 Task: Open Card Customer Contracts Review in Board Employer Branding to Workspace Customer Acquisition and add a team member Softage.1@softage.net, a label Red, a checklist Grocery Shopping, an attachment from your google drive, a color Red and finally, add a card description 'Plan and execute company team-building training' and a comment 'Let us approach this task with a sense of customer-centricity, prioritizing the needs and preferences of our customers.'. Add a start date 'Jan 05, 1900' with a due date 'Jan 12, 1900'
Action: Mouse moved to (387, 146)
Screenshot: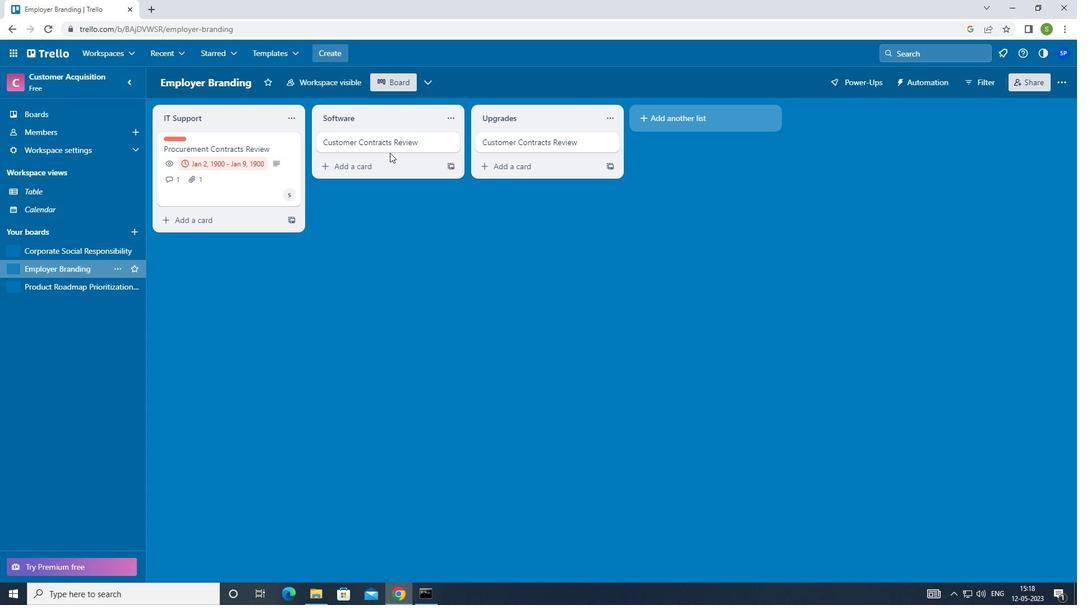 
Action: Mouse pressed left at (387, 146)
Screenshot: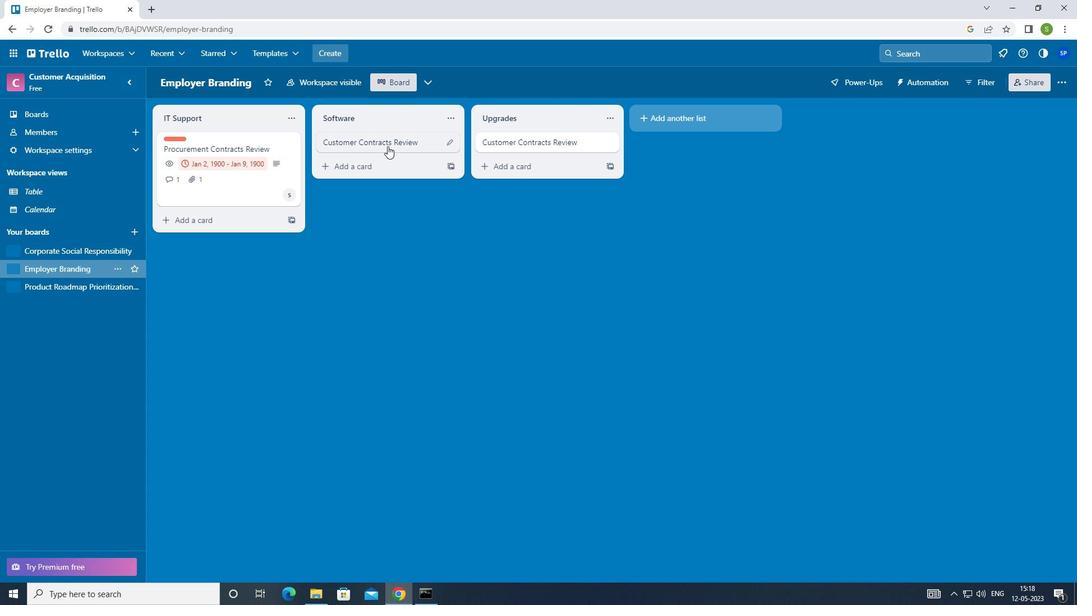 
Action: Mouse moved to (683, 147)
Screenshot: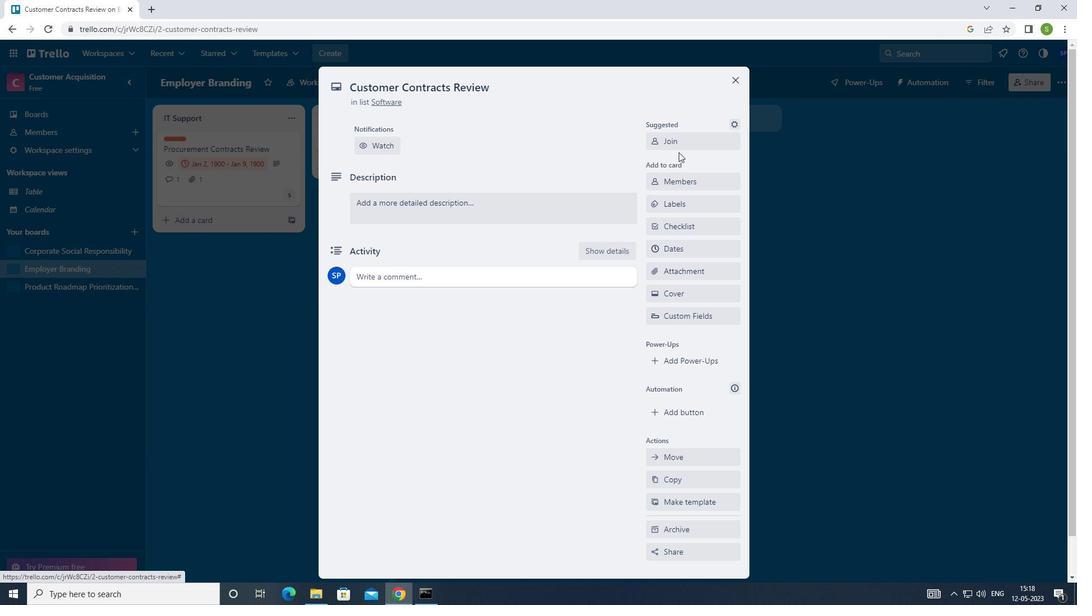 
Action: Mouse pressed left at (683, 147)
Screenshot: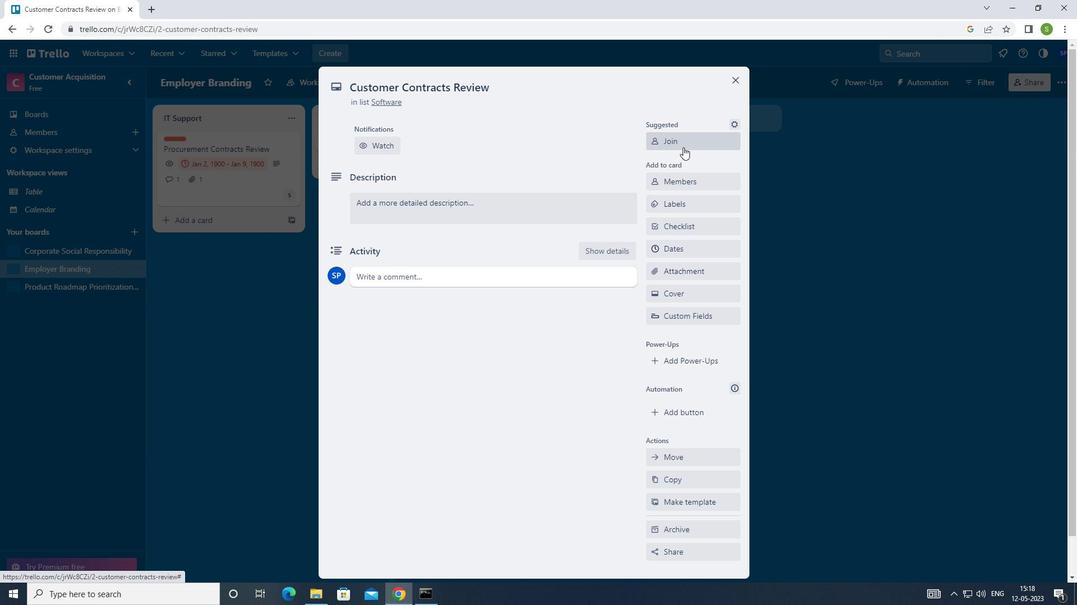 
Action: Mouse moved to (690, 146)
Screenshot: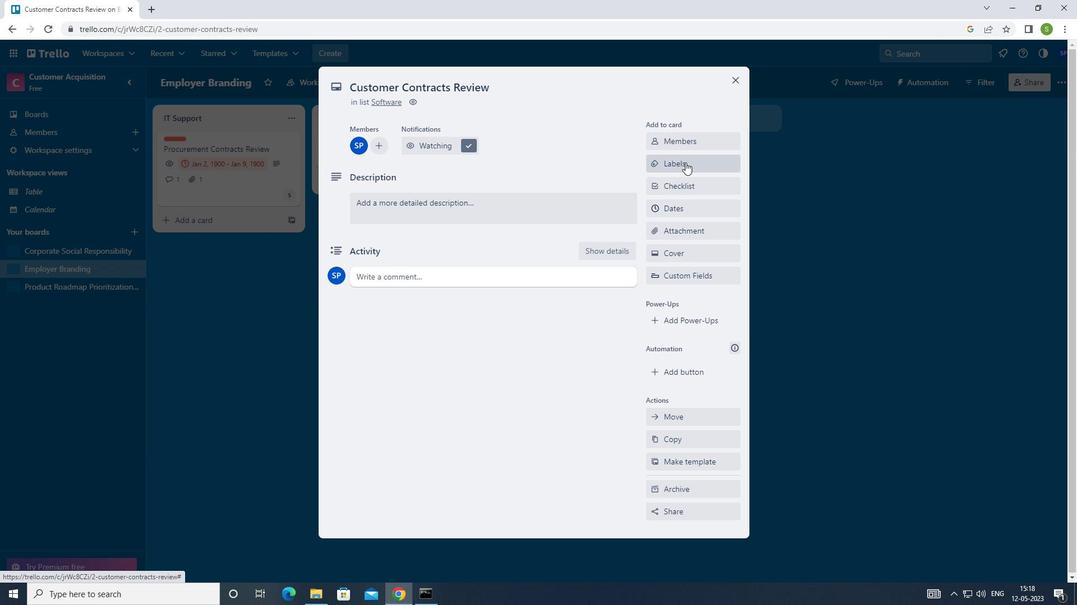 
Action: Mouse pressed left at (690, 146)
Screenshot: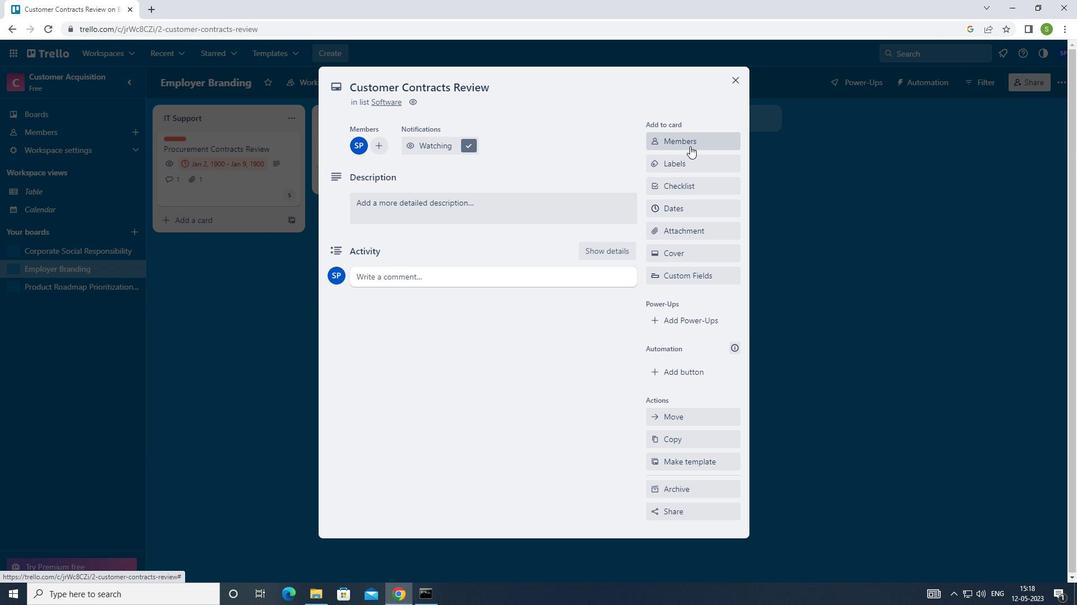 
Action: Mouse moved to (503, 161)
Screenshot: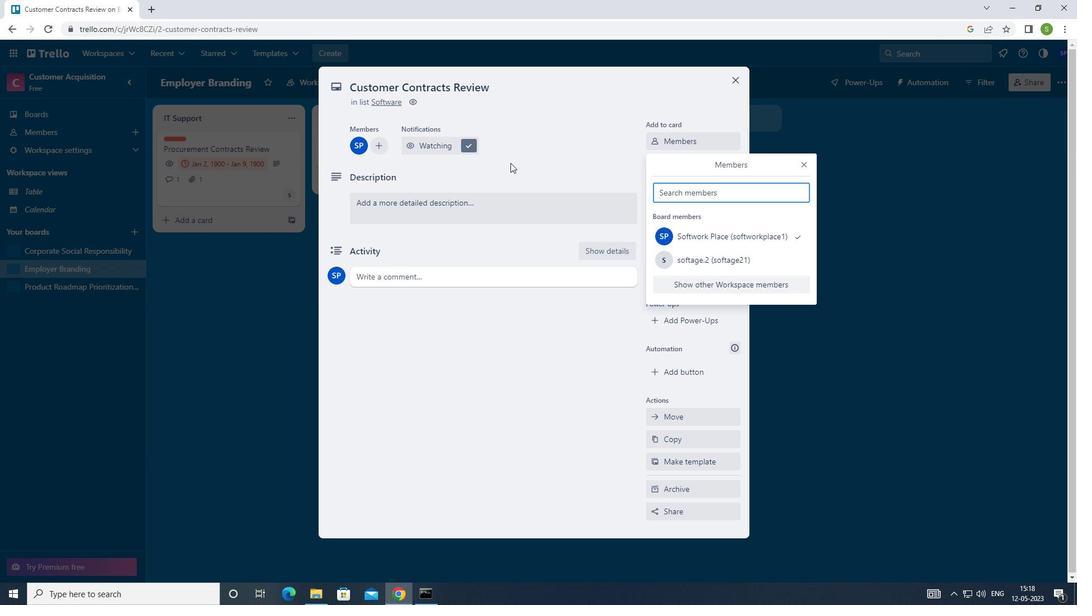 
Action: Key pressed <Key.shift><Key.shift><Key.shift><Key.shift><Key.shift><Key.shift><Key.shift><Key.shift><Key.shift><Key.shift><Key.shift><Key.shift><Key.shift><Key.shift><Key.shift>SOFTAGE.1<Key.shift>@SOFTAGE.NET
Screenshot: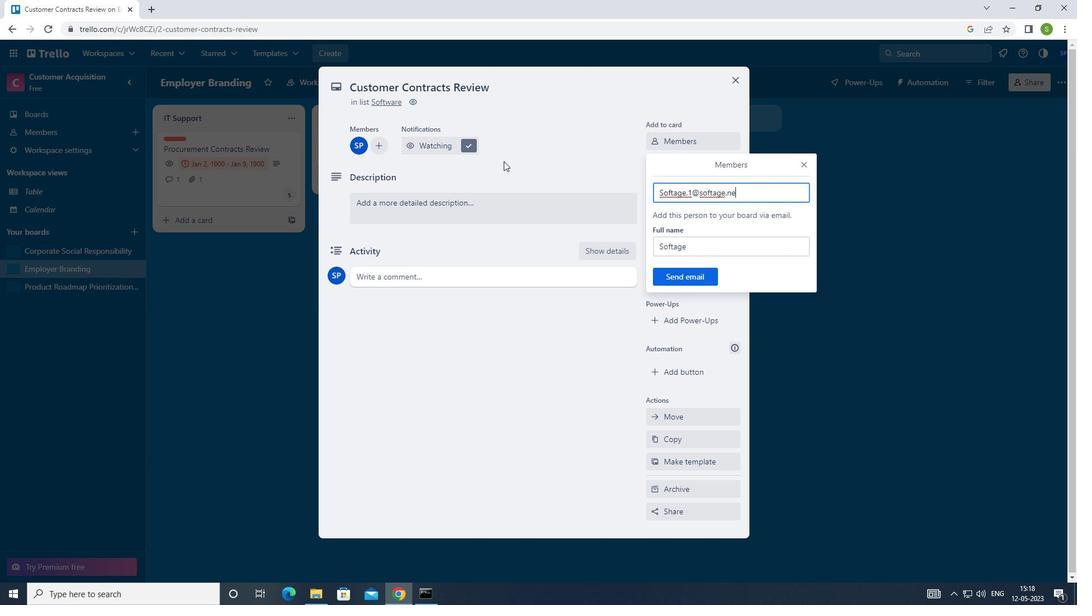 
Action: Mouse moved to (707, 272)
Screenshot: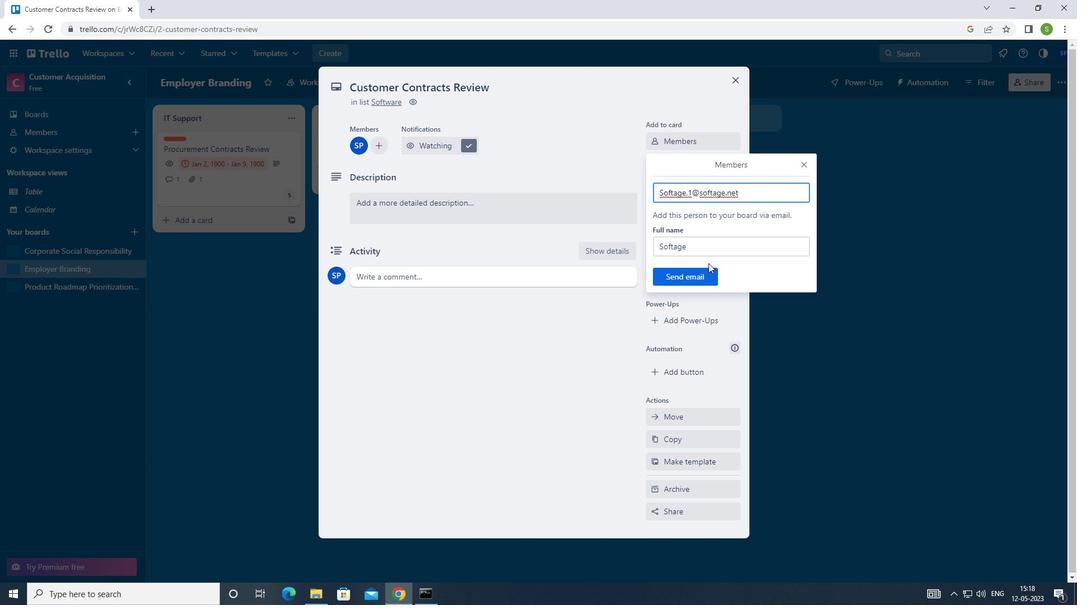 
Action: Mouse pressed left at (707, 272)
Screenshot: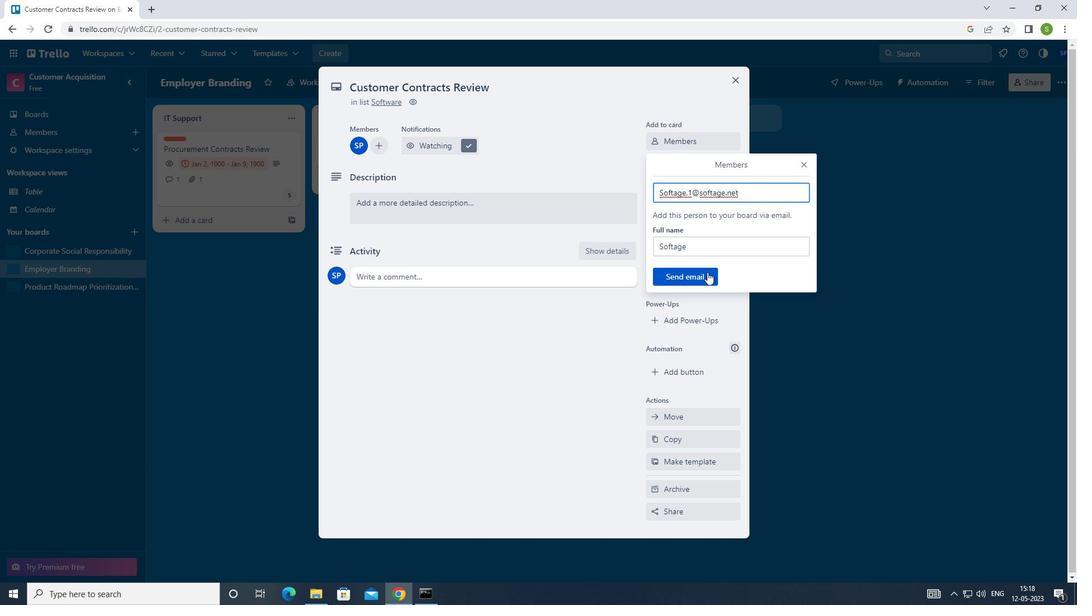 
Action: Mouse moved to (697, 163)
Screenshot: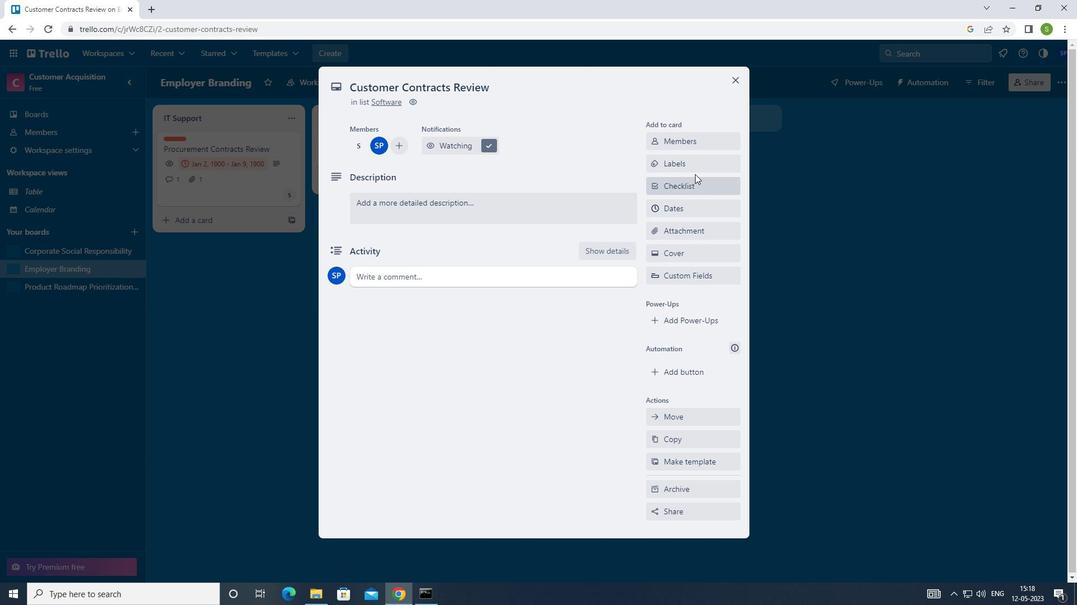 
Action: Mouse pressed left at (697, 163)
Screenshot: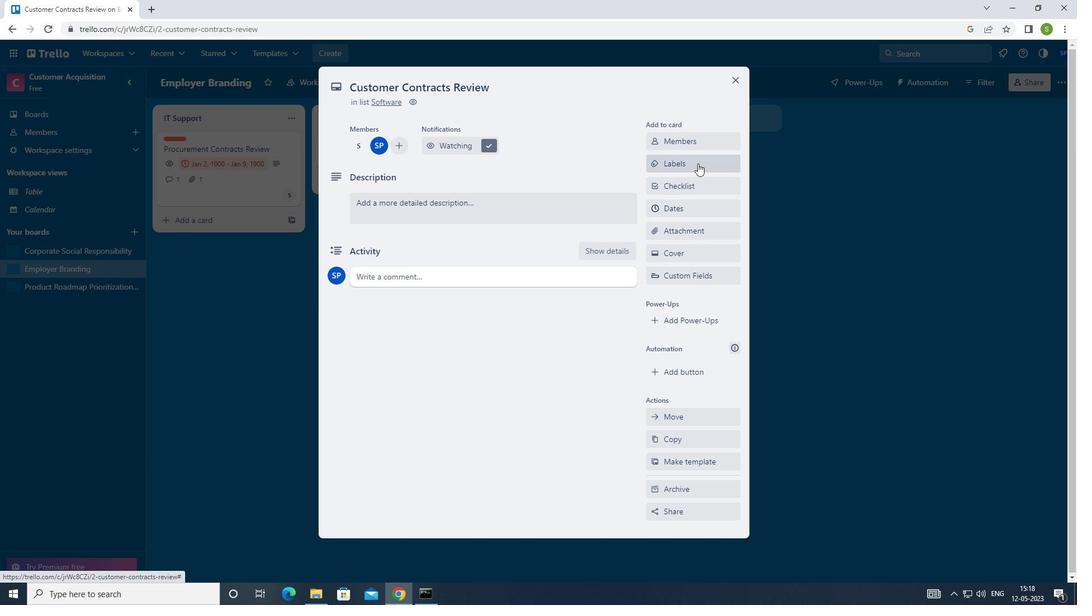 
Action: Mouse moved to (680, 214)
Screenshot: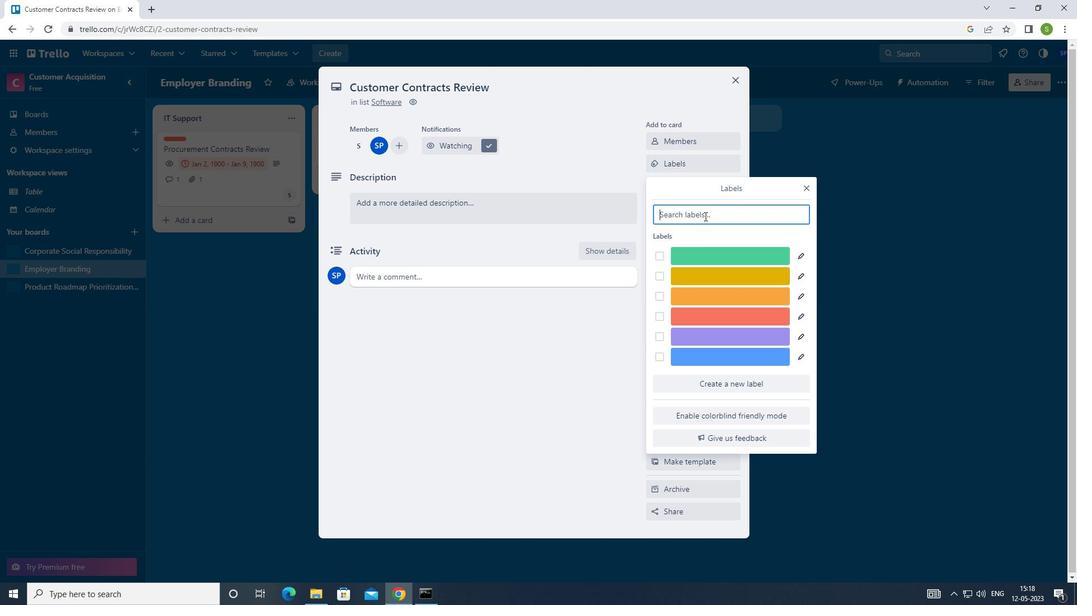 
Action: Key pressed RED
Screenshot: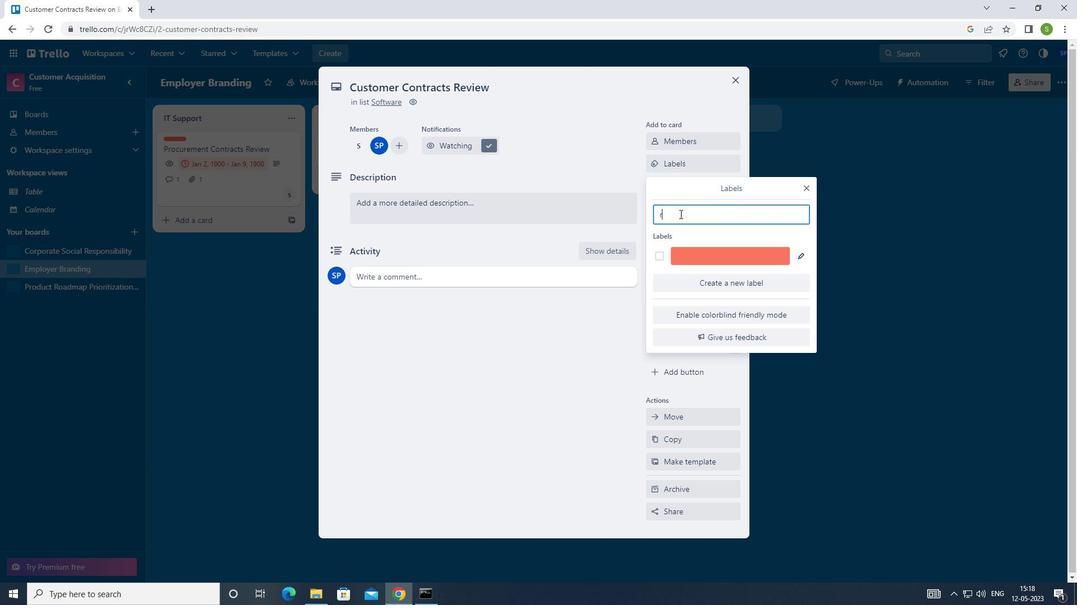 
Action: Mouse moved to (660, 250)
Screenshot: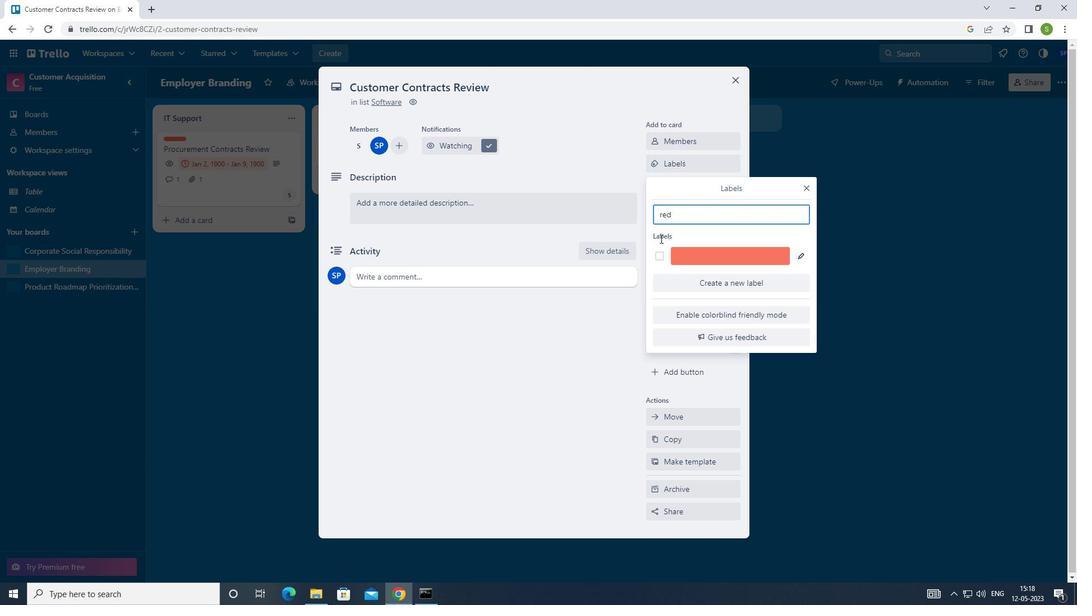 
Action: Mouse pressed left at (660, 250)
Screenshot: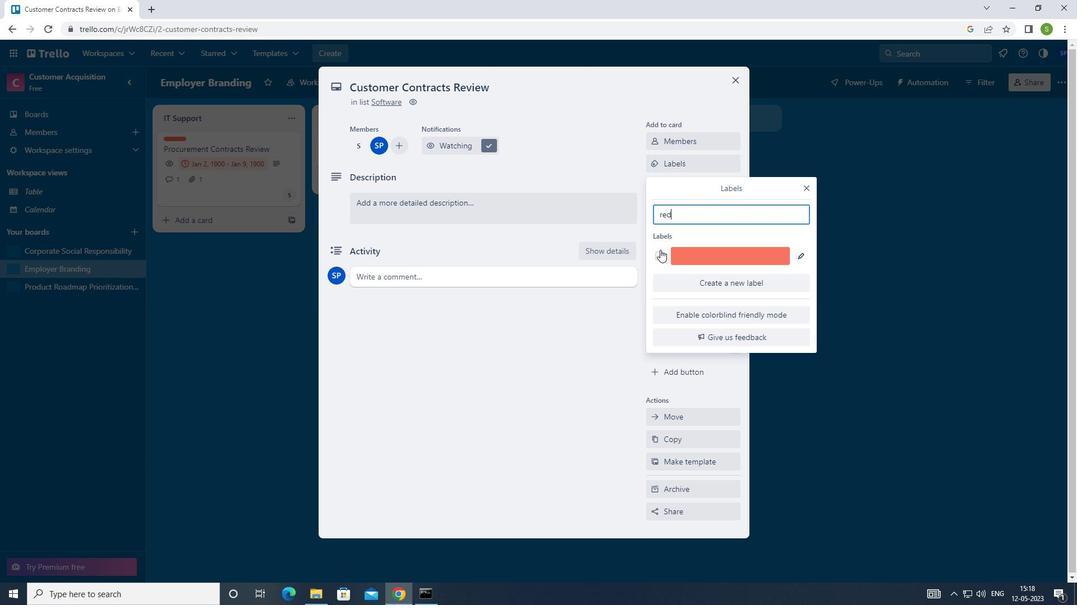 
Action: Mouse moved to (807, 186)
Screenshot: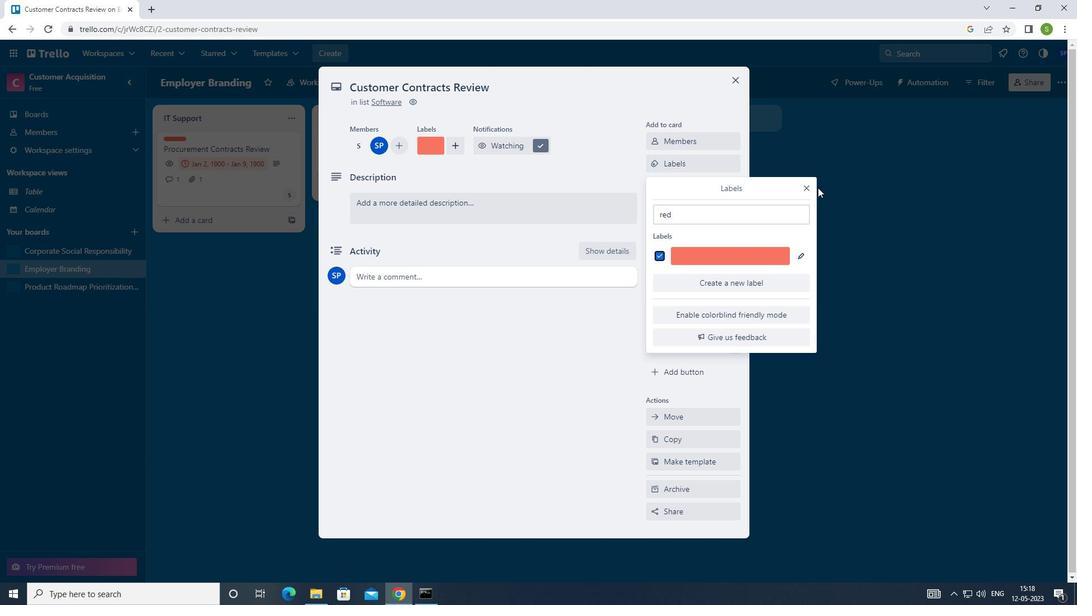 
Action: Mouse pressed left at (807, 186)
Screenshot: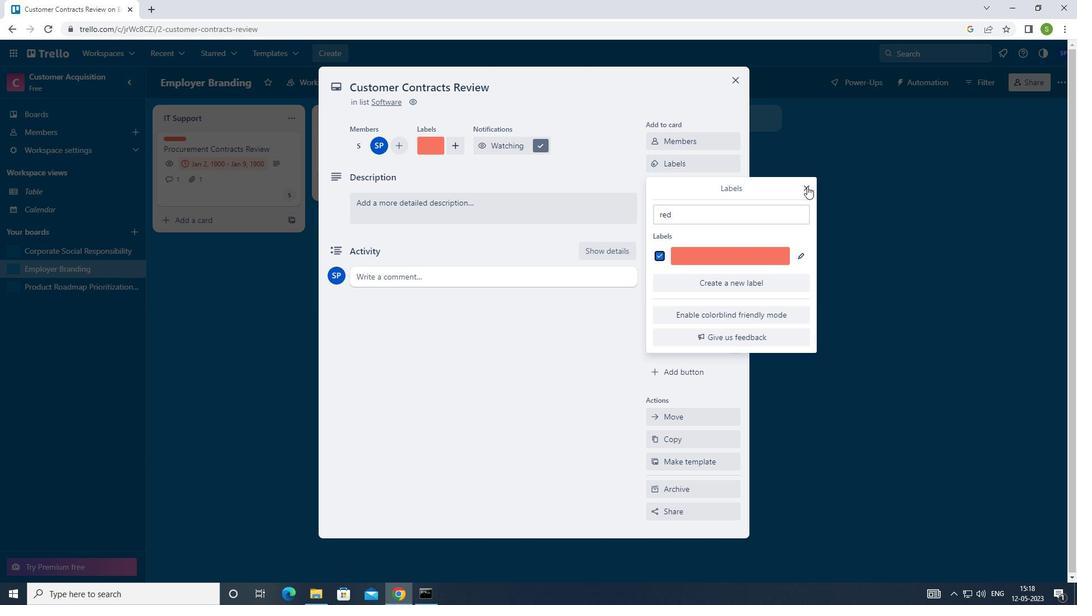 
Action: Mouse moved to (701, 182)
Screenshot: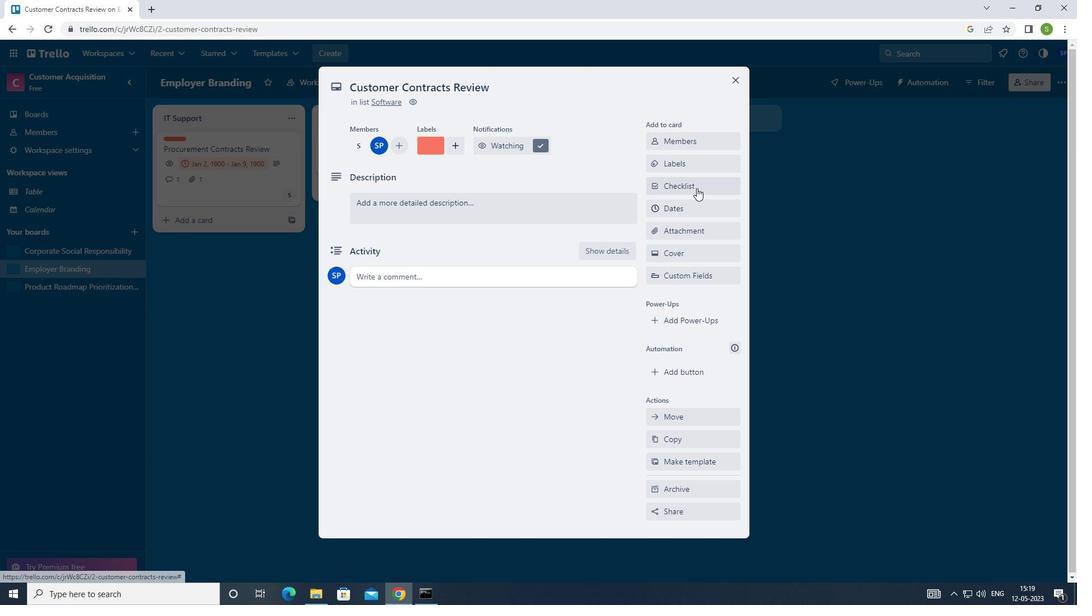 
Action: Mouse pressed left at (701, 182)
Screenshot: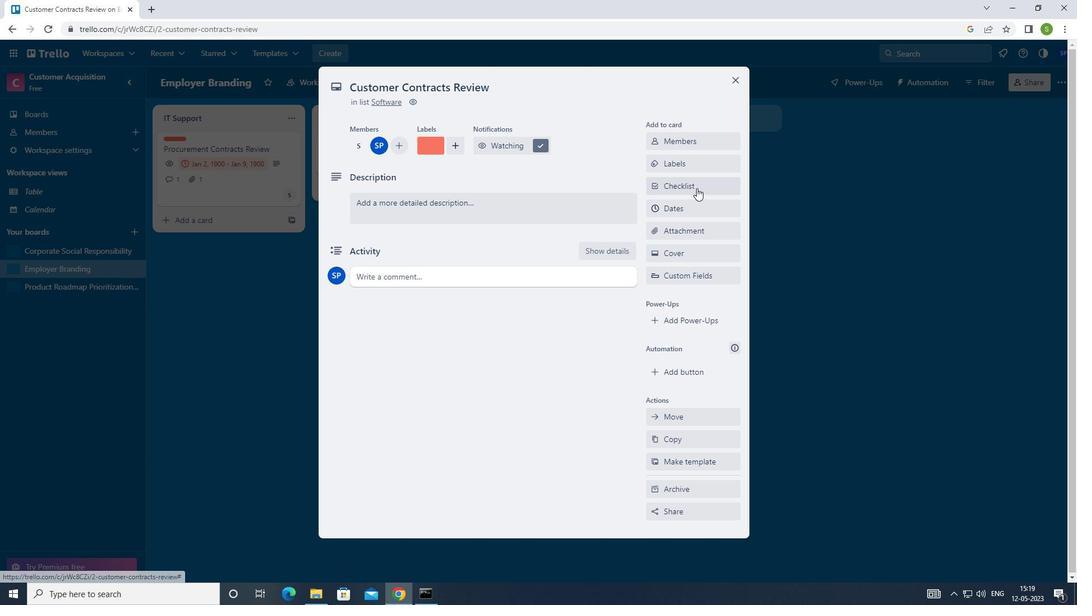 
Action: Mouse moved to (696, 201)
Screenshot: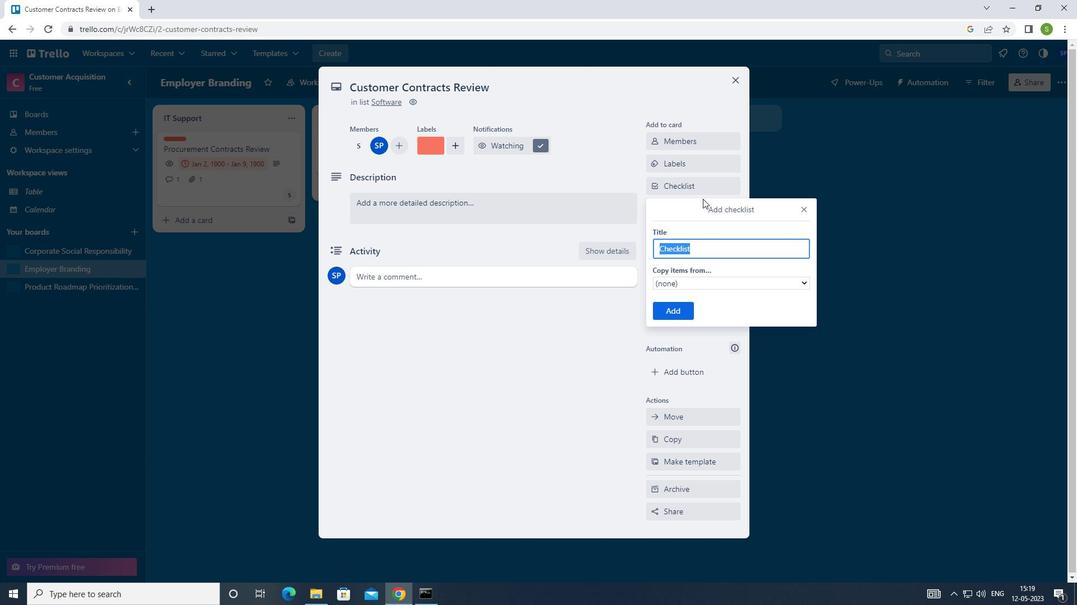 
Action: Key pressed <Key.shift><Key.shift><Key.shift><Key.shift><Key.shift><Key.shift><Key.shift>
Screenshot: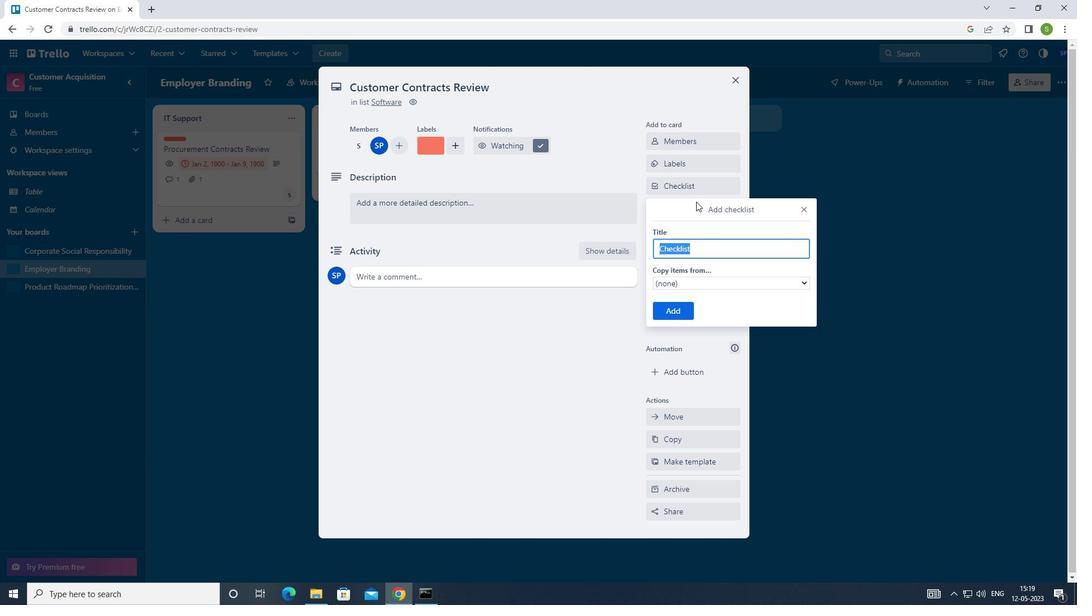 
Action: Mouse moved to (696, 201)
Screenshot: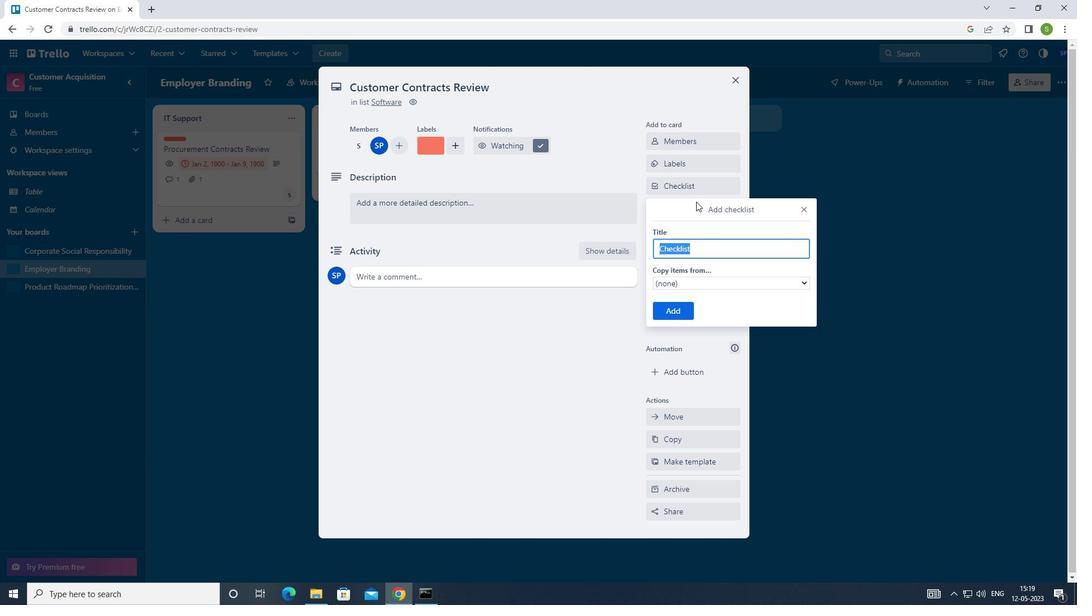 
Action: Key pressed <Key.shift><Key.shift><Key.shift><Key.shift><Key.shift><Key.shift><Key.shift><Key.shift>G
Screenshot: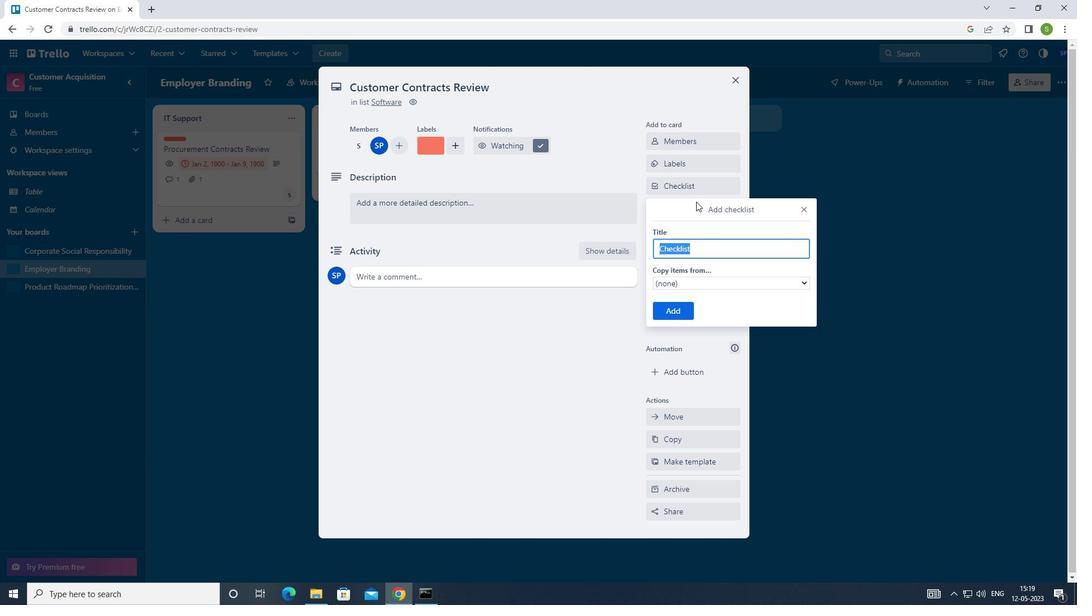 
Action: Mouse moved to (741, 280)
Screenshot: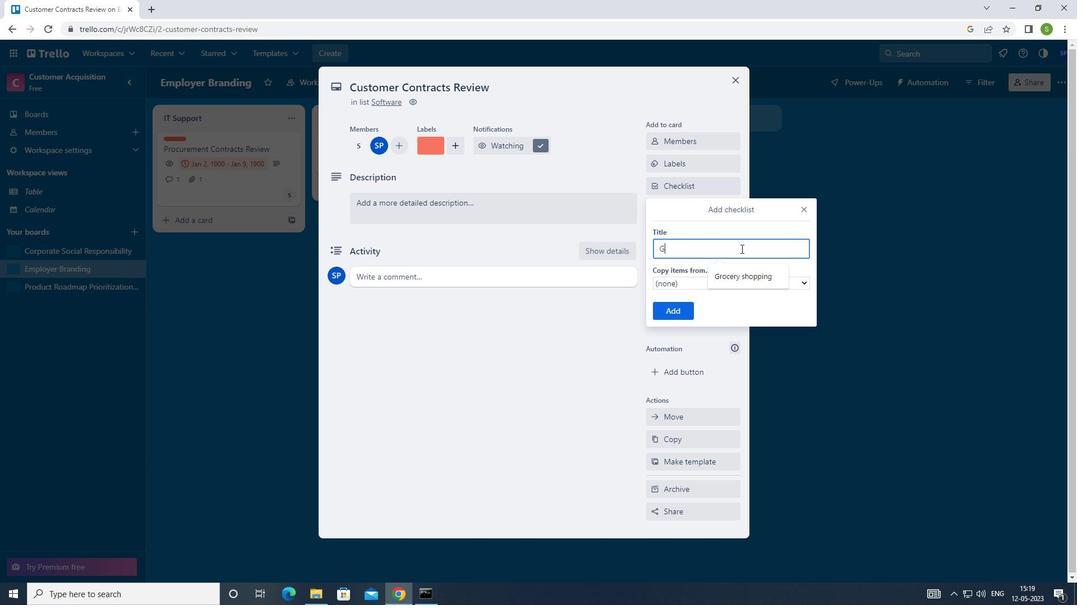 
Action: Mouse pressed left at (741, 280)
Screenshot: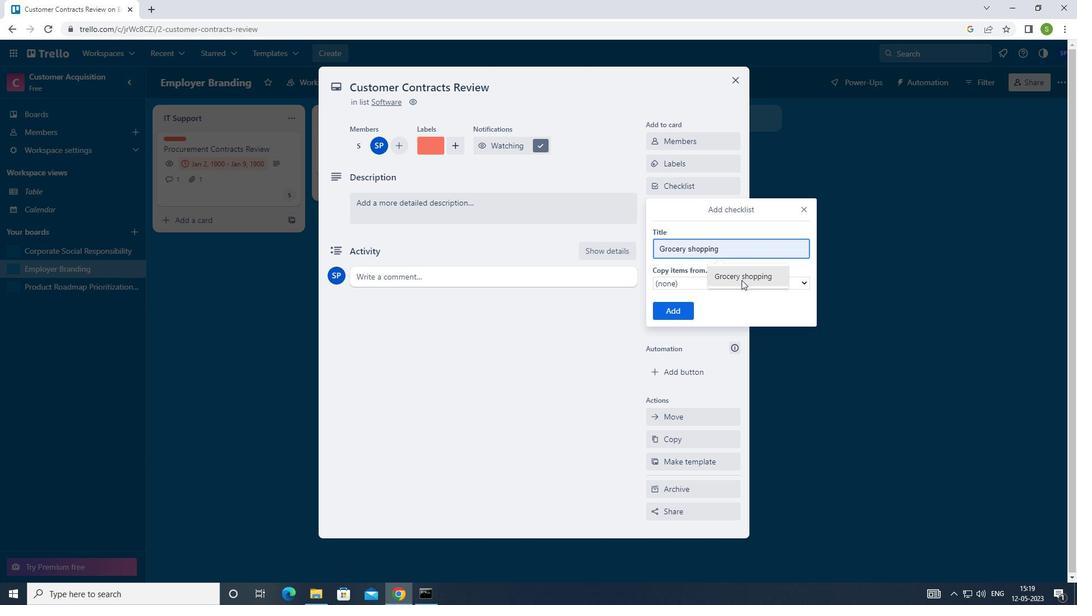 
Action: Mouse moved to (683, 309)
Screenshot: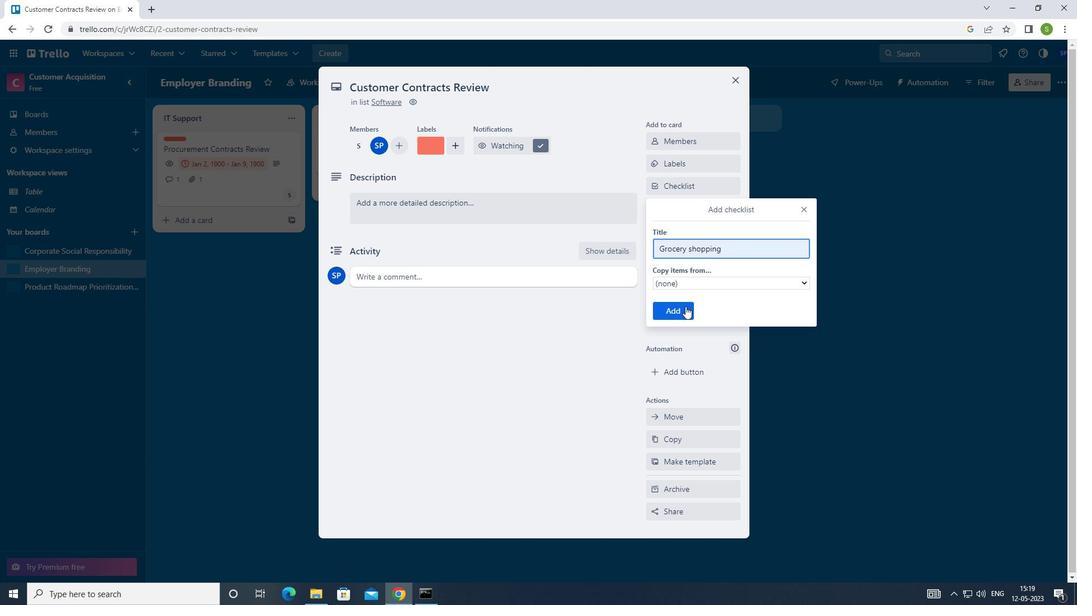 
Action: Mouse pressed left at (683, 309)
Screenshot: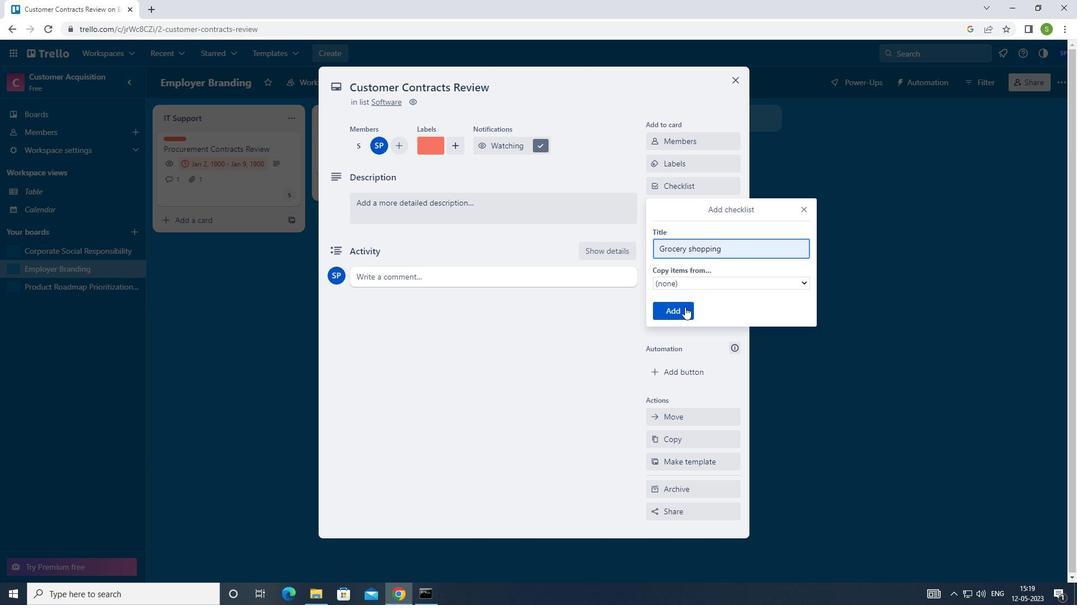 
Action: Mouse moved to (694, 232)
Screenshot: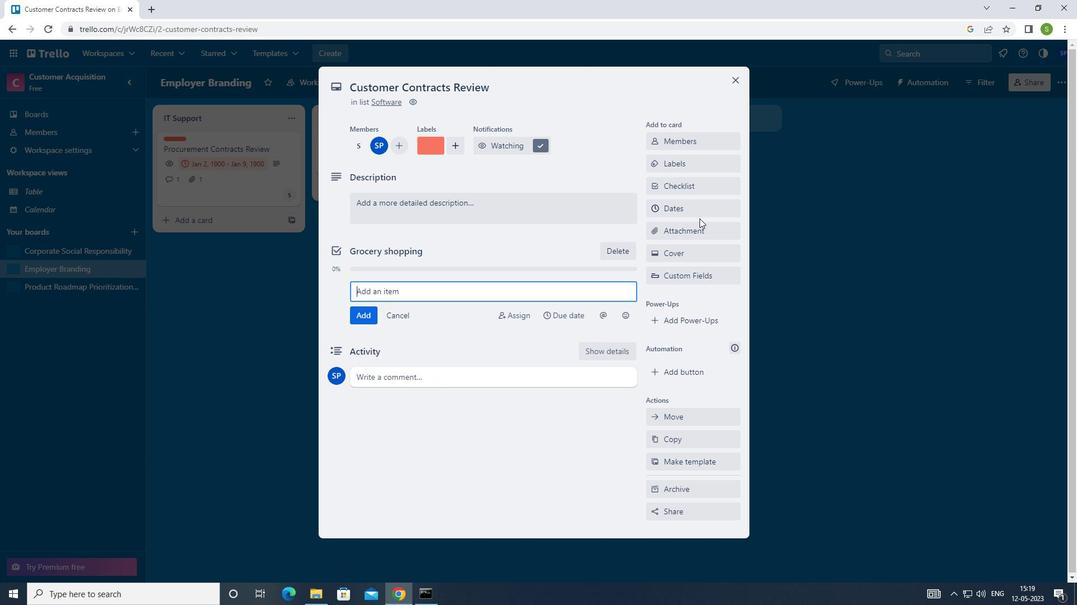 
Action: Mouse pressed left at (694, 232)
Screenshot: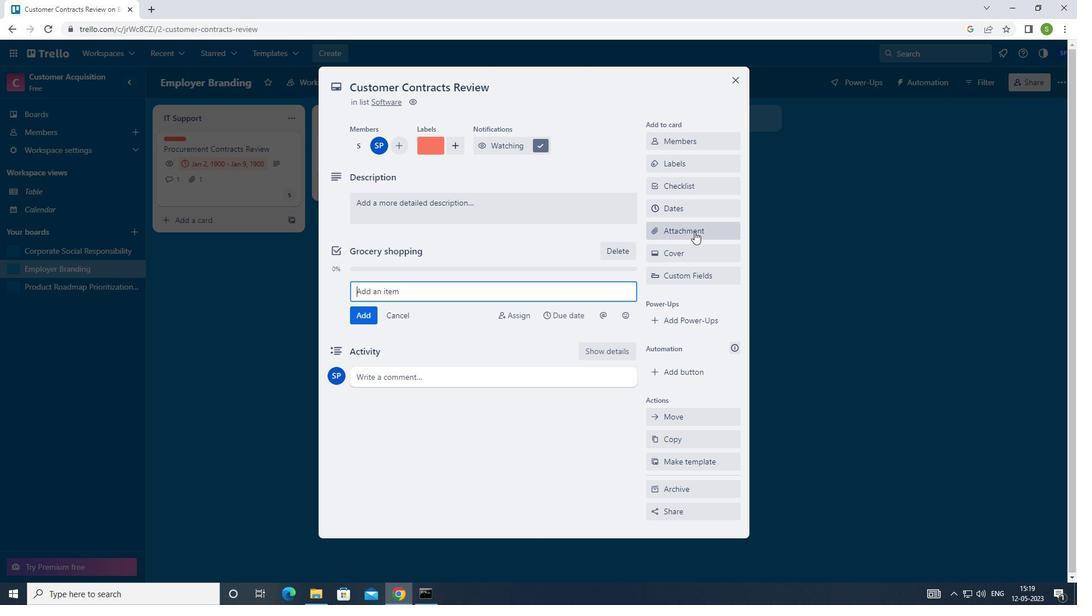 
Action: Mouse moved to (684, 324)
Screenshot: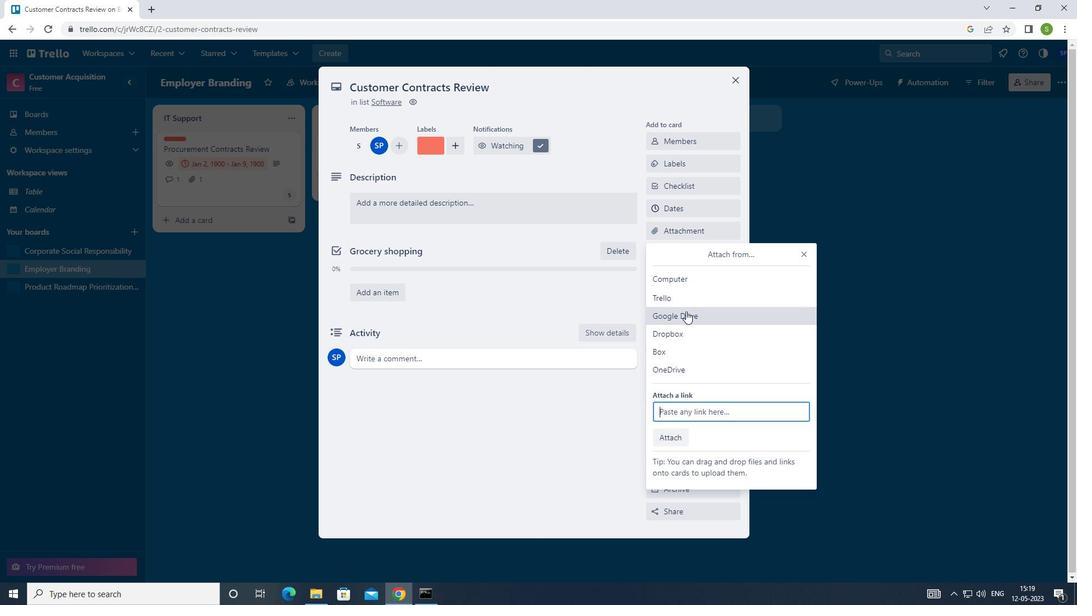 
Action: Mouse pressed left at (684, 324)
Screenshot: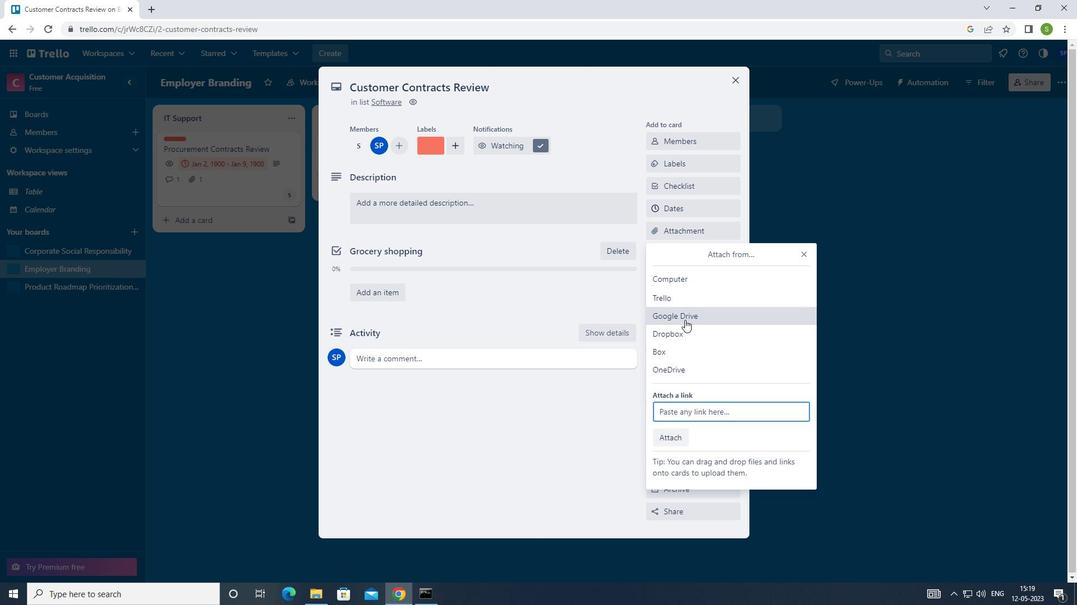 
Action: Mouse moved to (318, 274)
Screenshot: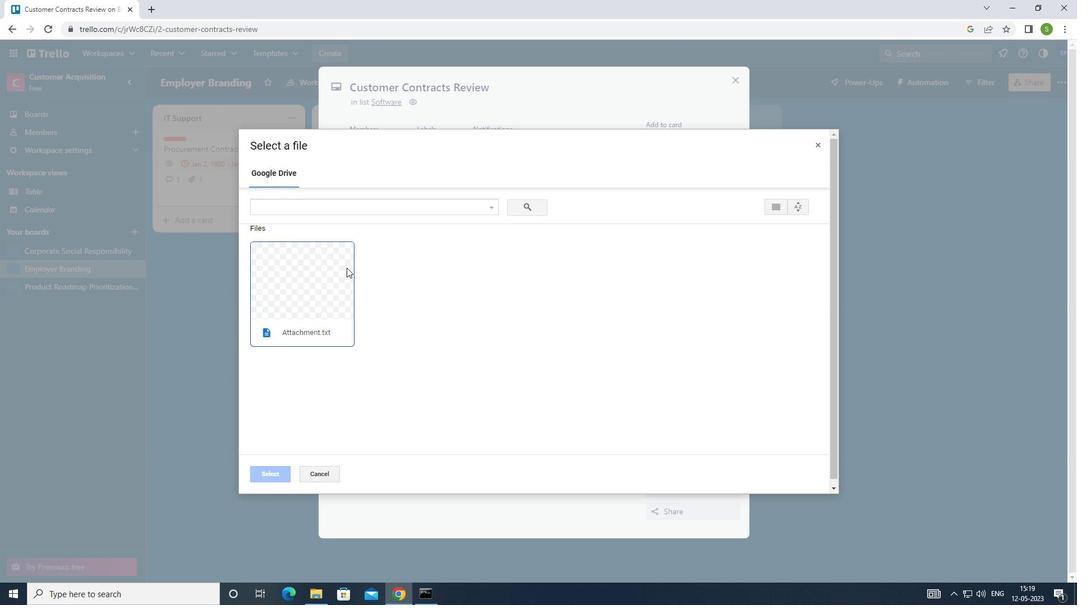 
Action: Mouse pressed left at (318, 274)
Screenshot: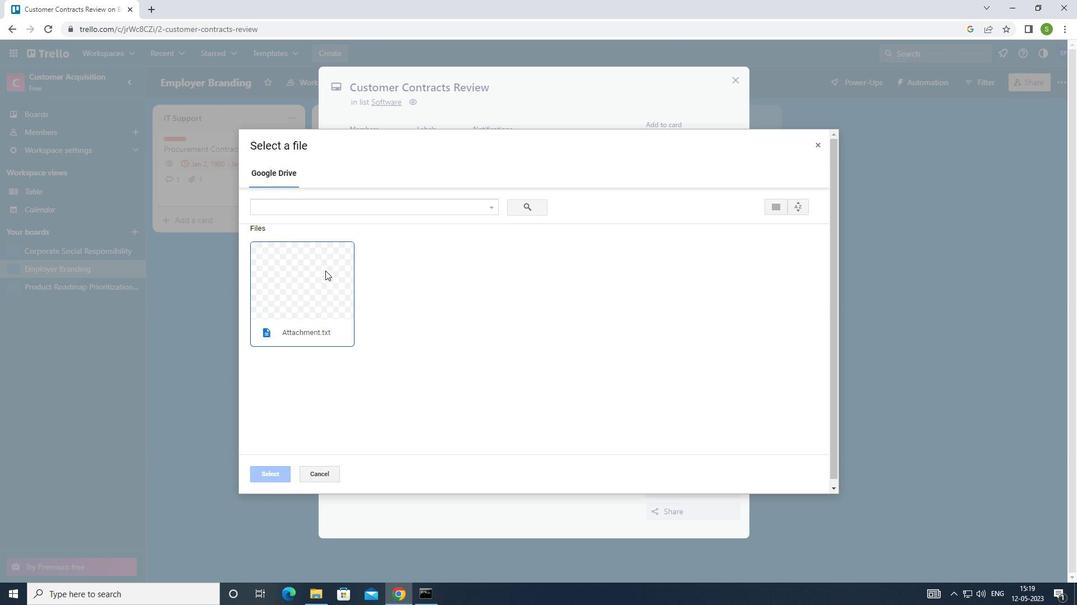 
Action: Mouse pressed left at (318, 274)
Screenshot: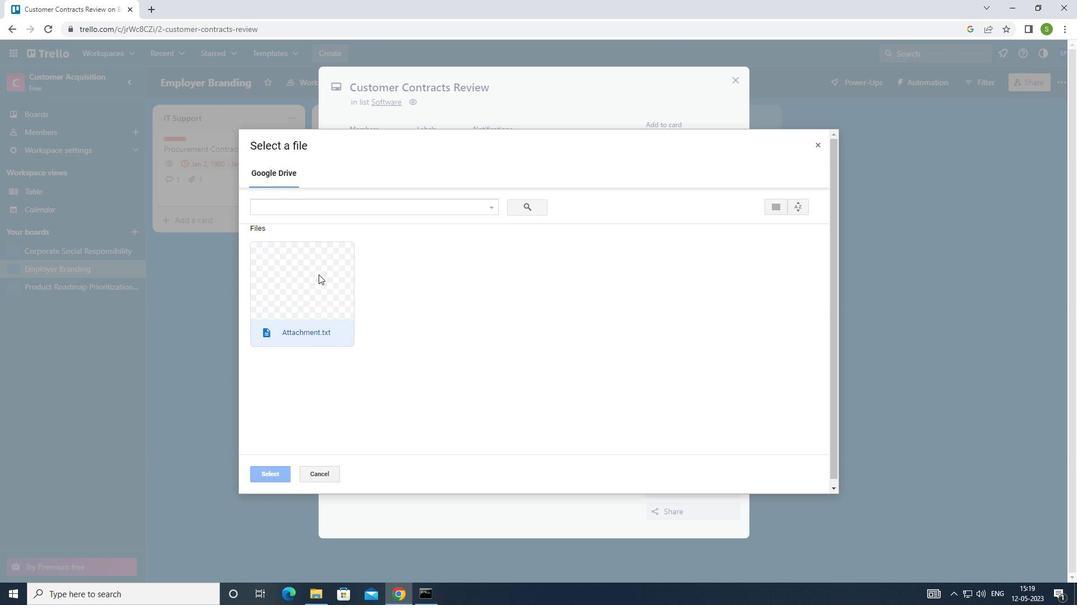 
Action: Mouse moved to (495, 199)
Screenshot: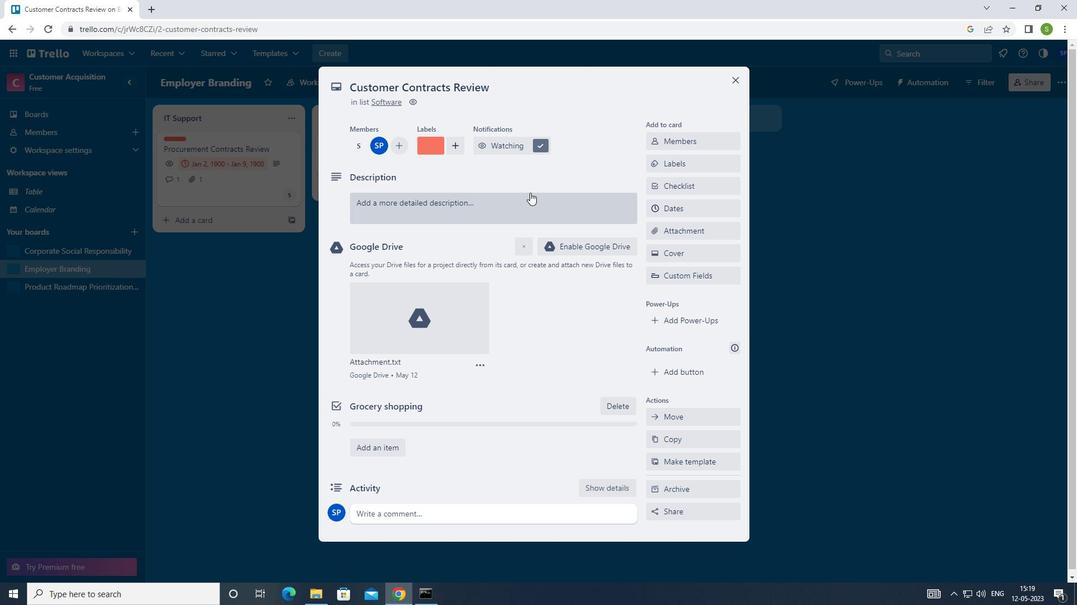 
Action: Mouse pressed left at (495, 199)
Screenshot: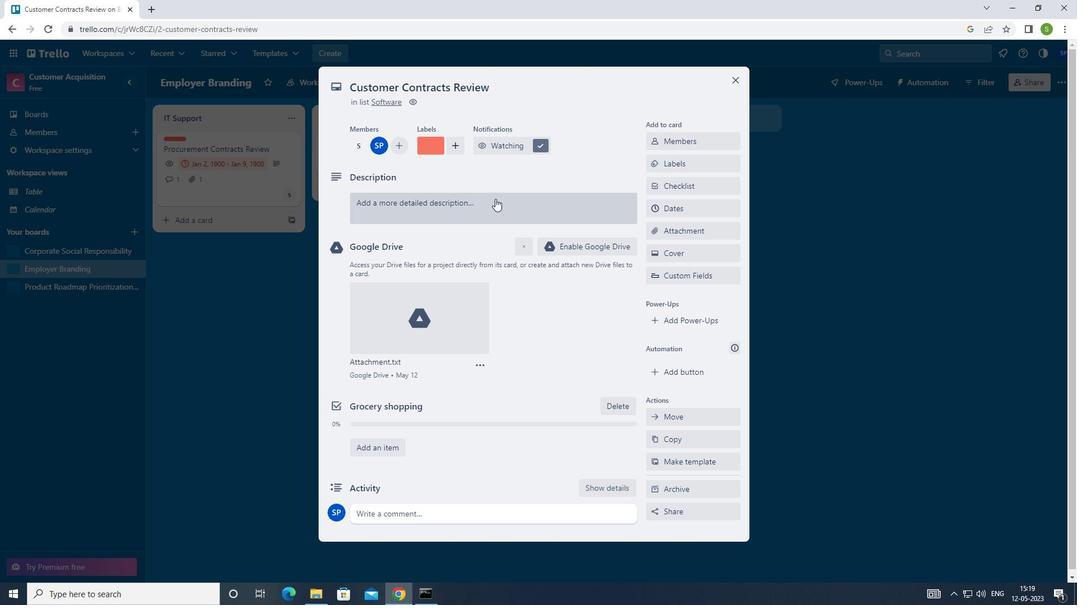 
Action: Mouse moved to (559, 222)
Screenshot: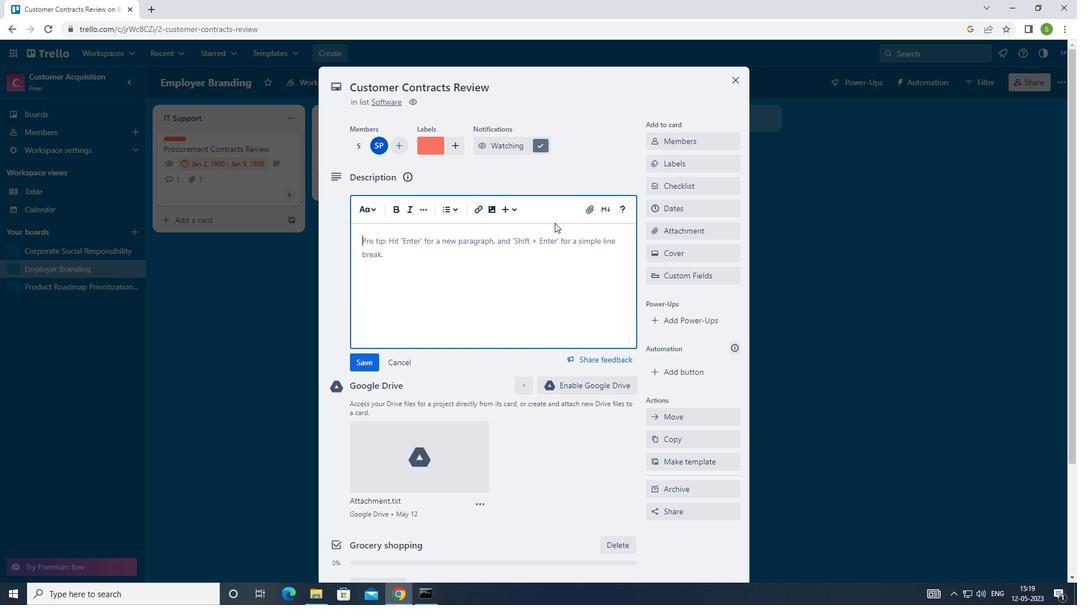 
Action: Key pressed <Key.shift>PLAN<Key.space>AND<Key.space>EXECUTE<Key.space>COMPANY<Key.space>TEAM-BUILDING<Key.space>TRAINING.
Screenshot: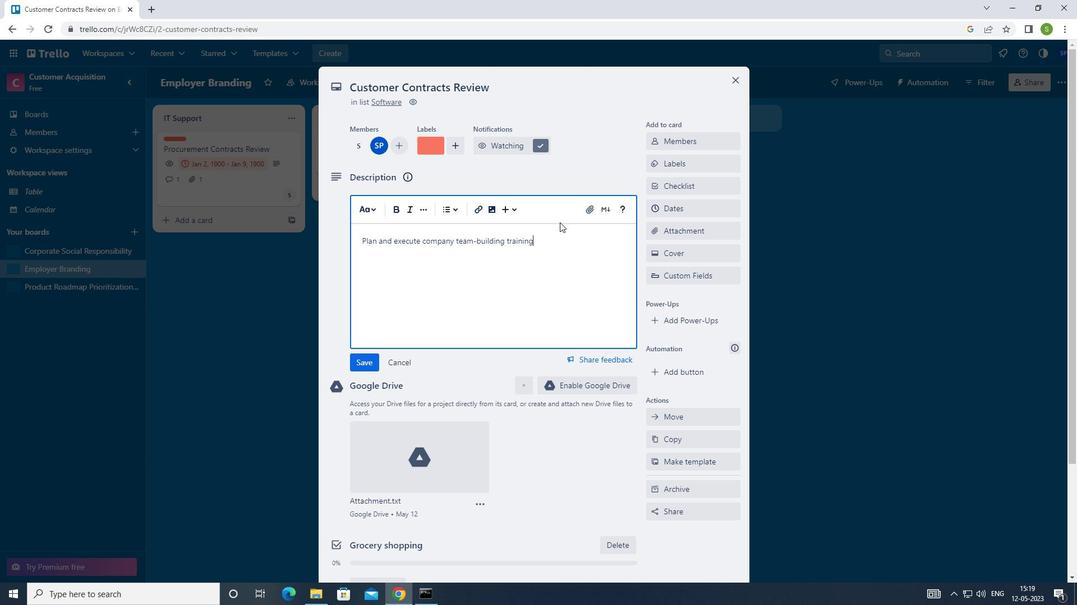 
Action: Mouse moved to (366, 362)
Screenshot: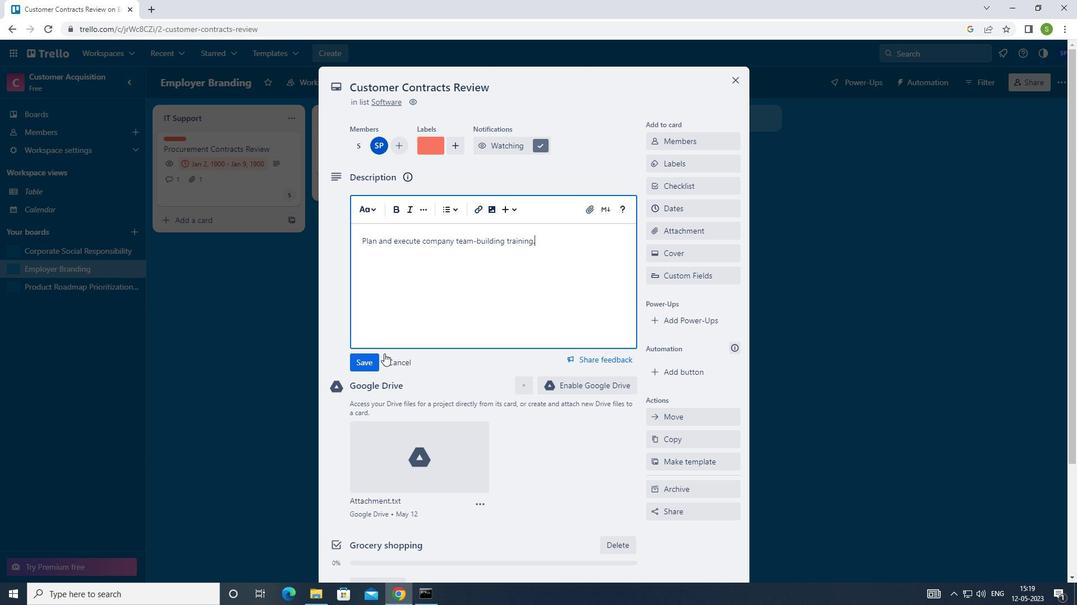 
Action: Mouse pressed left at (366, 362)
Screenshot: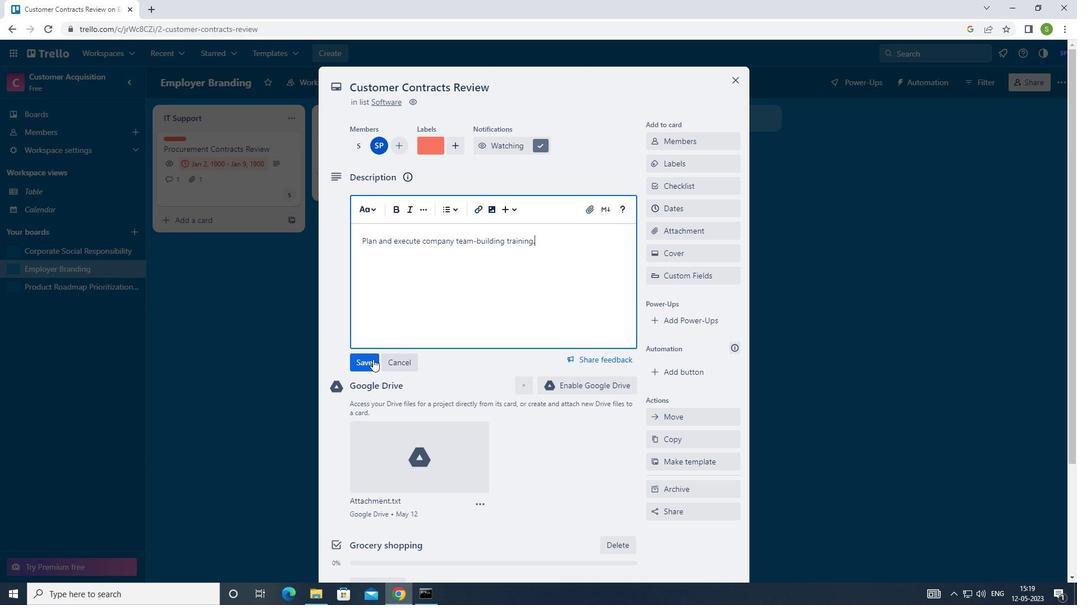 
Action: Mouse moved to (438, 339)
Screenshot: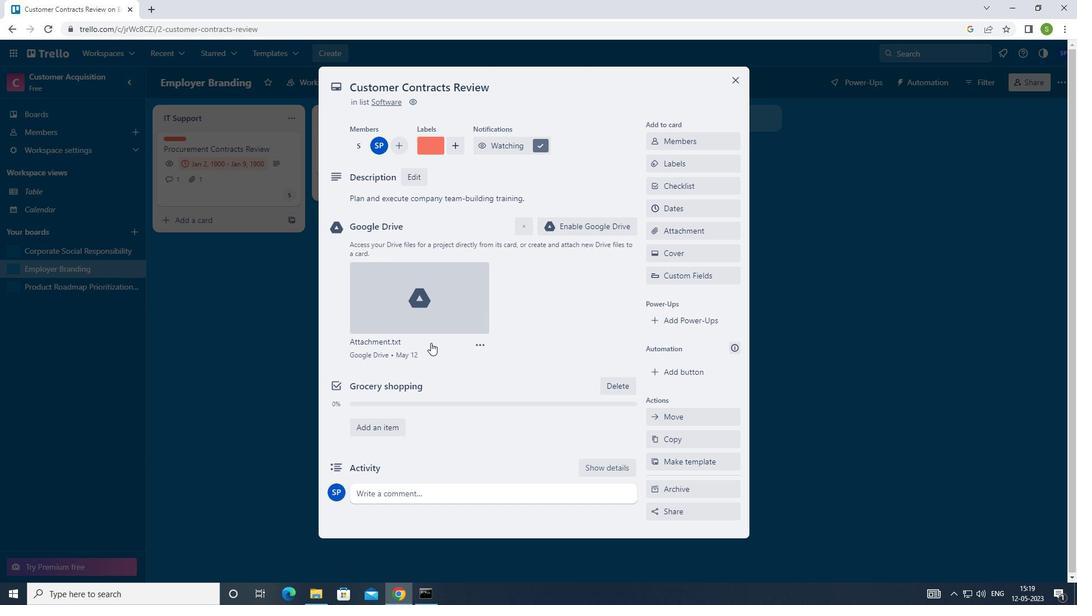 
Action: Mouse scrolled (438, 338) with delta (0, 0)
Screenshot: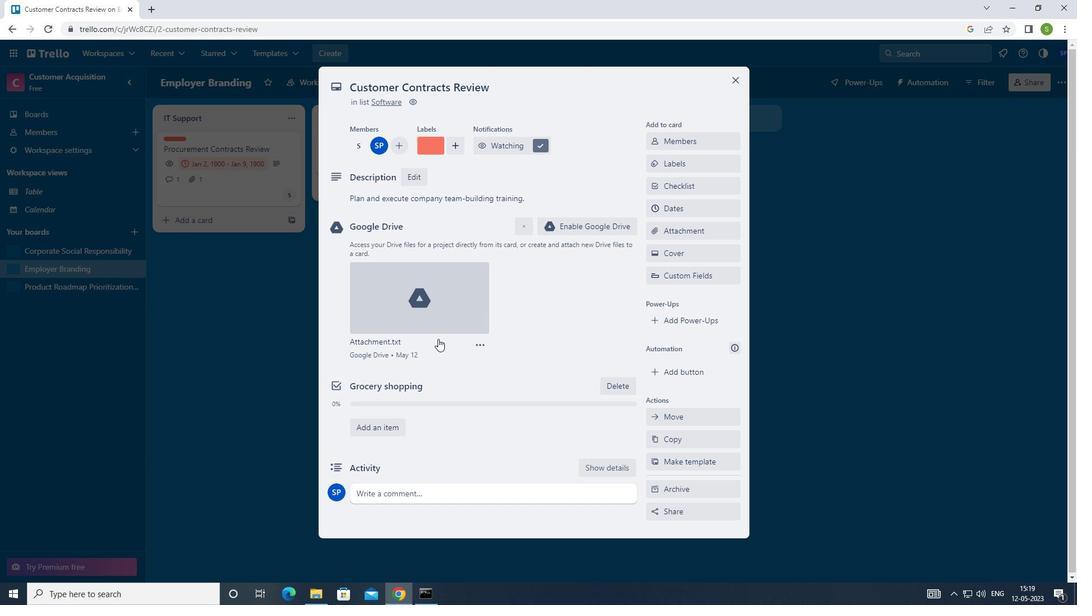 
Action: Mouse scrolled (438, 338) with delta (0, 0)
Screenshot: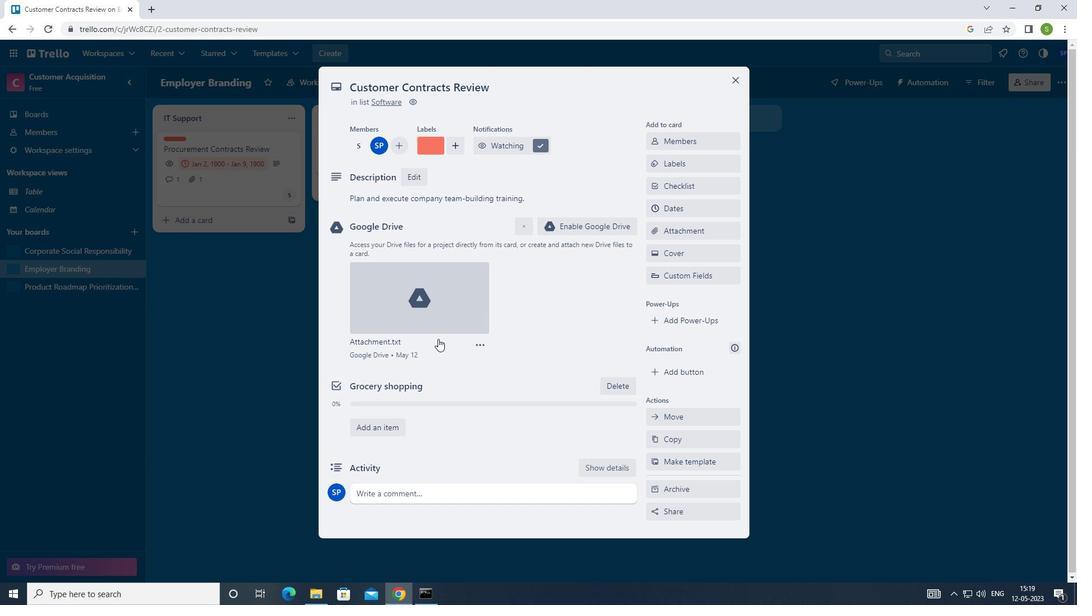 
Action: Mouse moved to (403, 493)
Screenshot: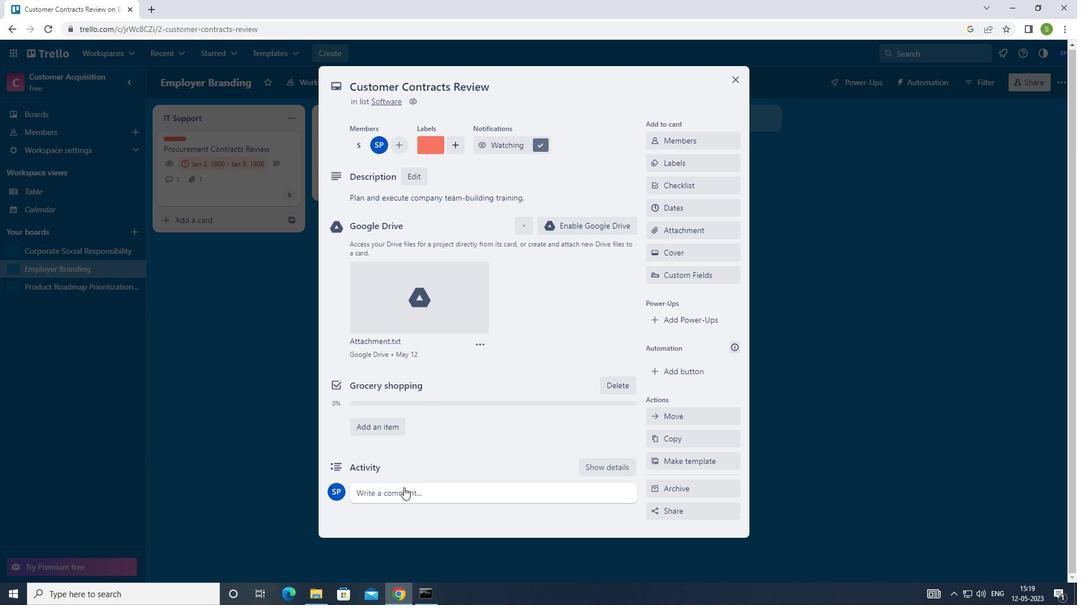 
Action: Mouse pressed left at (403, 493)
Screenshot: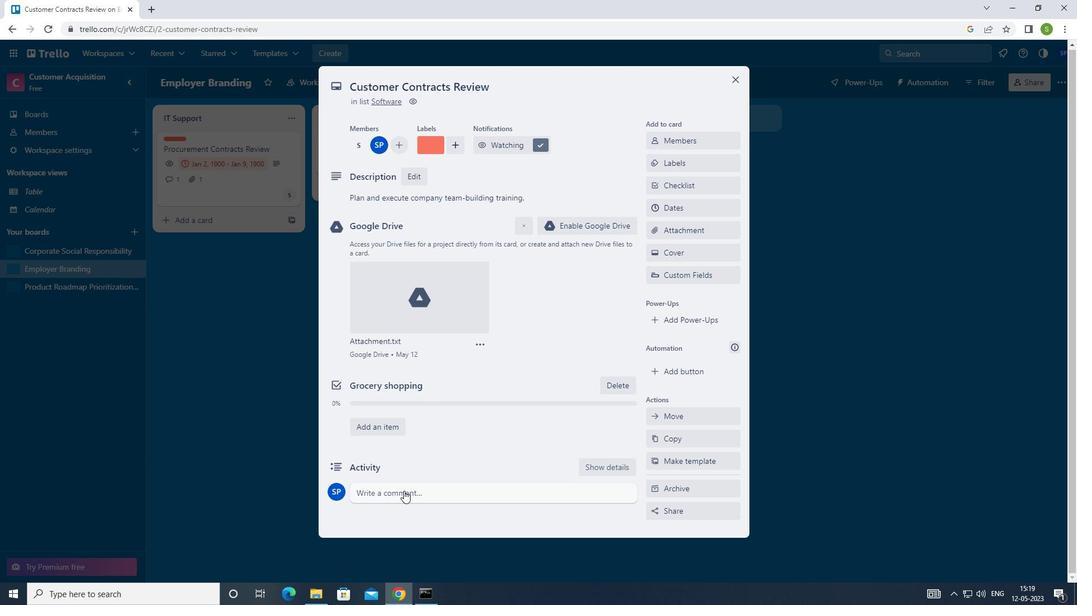 
Action: Mouse moved to (473, 355)
Screenshot: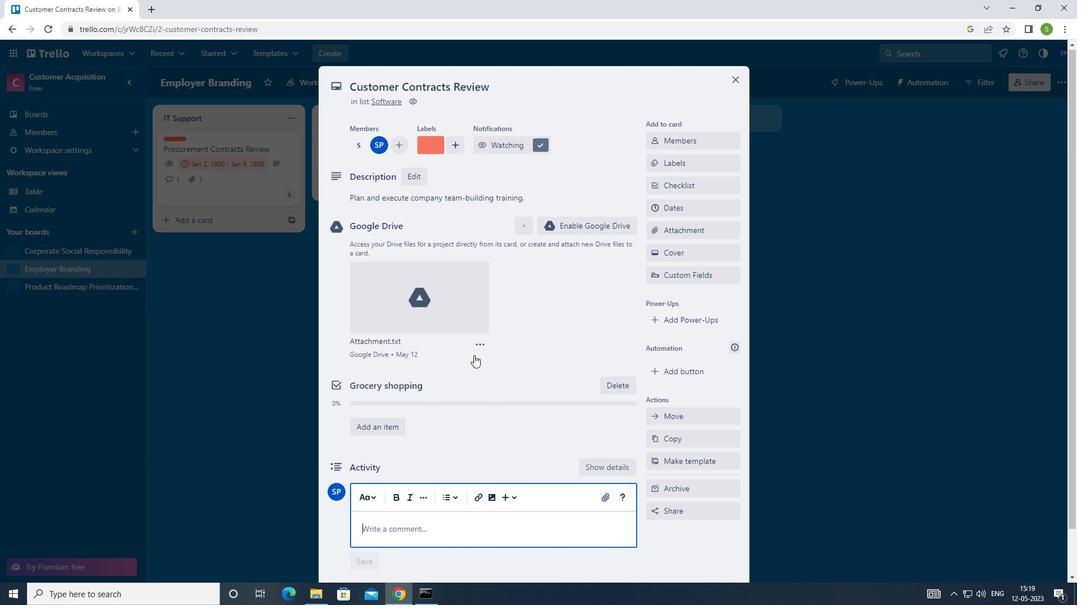 
Action: Key pressed <Key.shift_r>LET<Key.space>US<Key.space>APPROACH<Key.space>THIS<Key.space>TASK<Key.space>WO
Screenshot: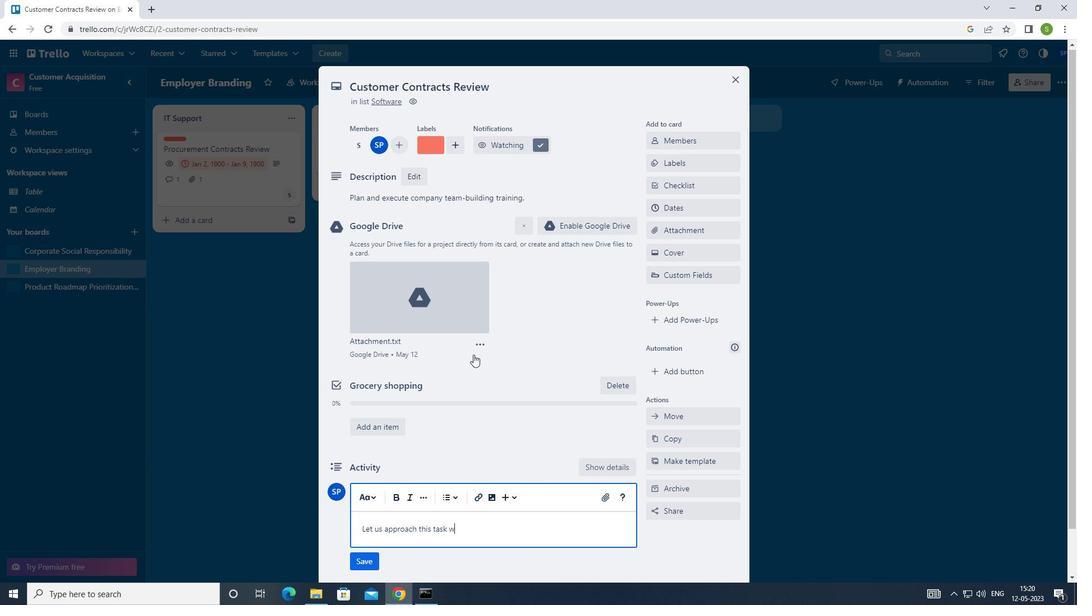 
Action: Mouse moved to (431, 253)
Screenshot: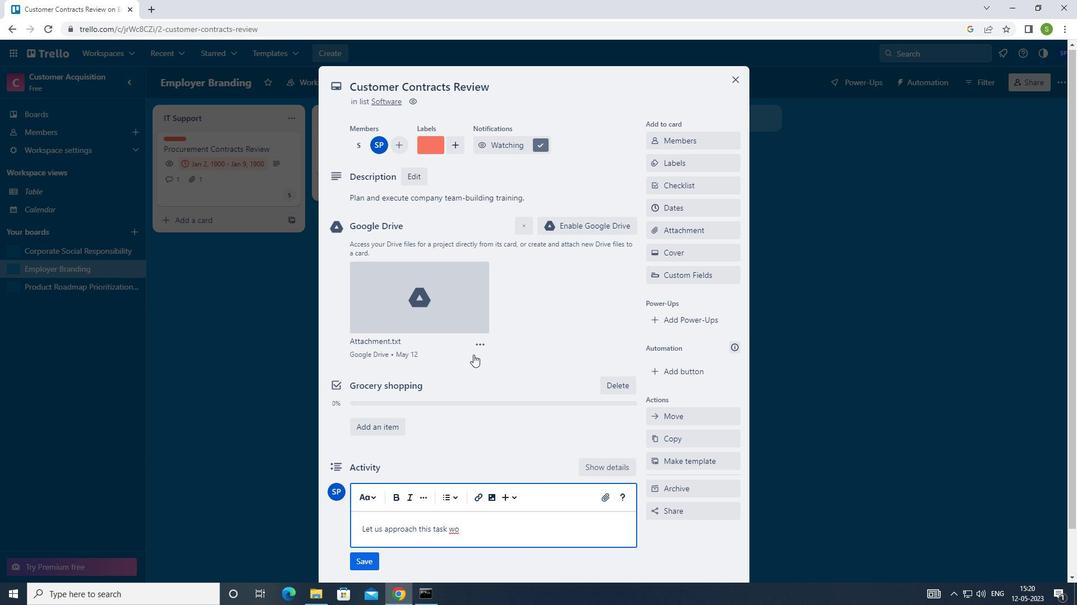 
Action: Key pressed <Key.backspace>
Screenshot: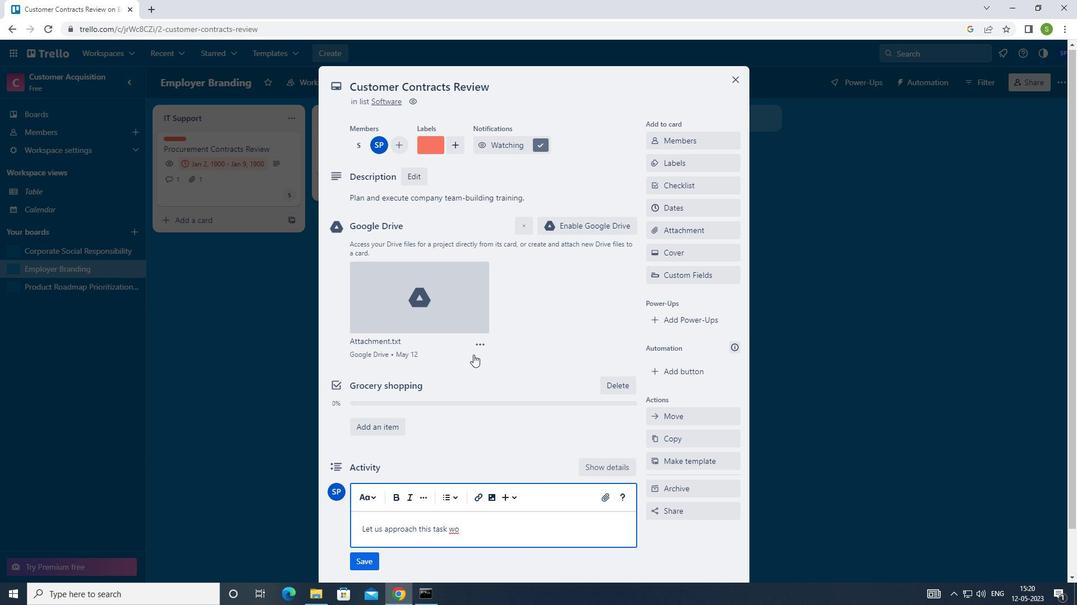 
Action: Mouse moved to (430, 232)
Screenshot: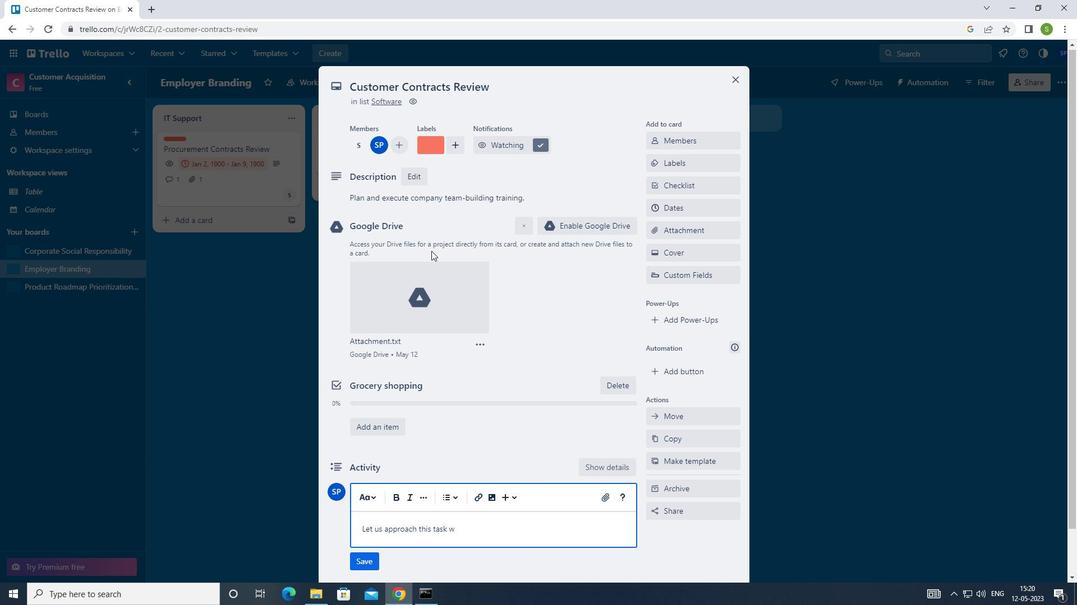 
Action: Key pressed ITH<Key.space>A<Key.space>SENSE<Key.space>OF<Key.space>CUSTOMER-CERTRICITY,<Key.left><Key.left><Key.left><Key.left><Key.left><Key.left><Key.left><Key.left><Key.left>H<Key.backspace>N
Screenshot: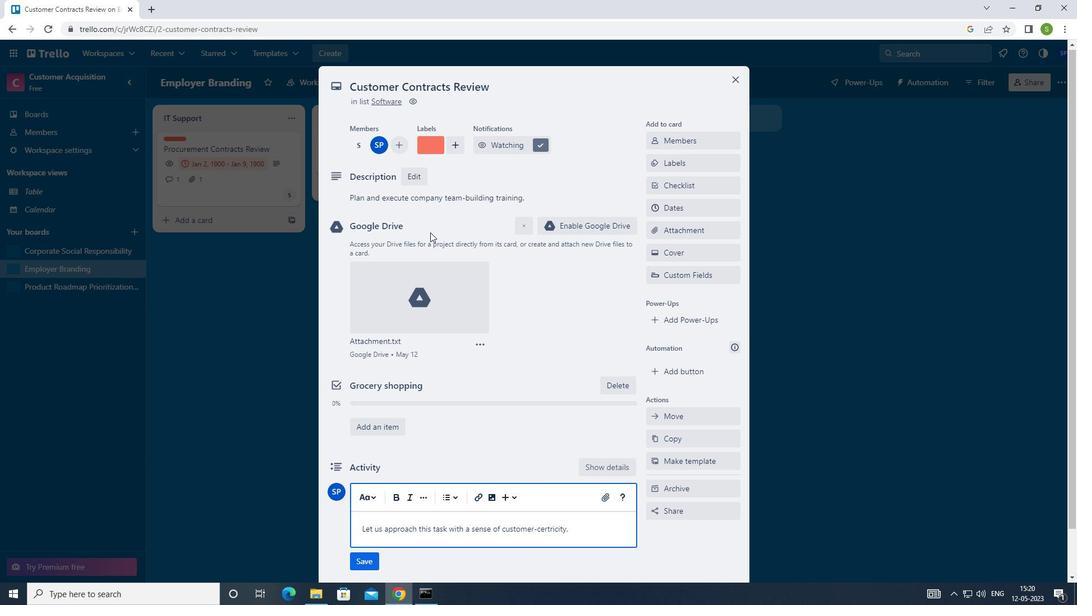 
Action: Mouse moved to (428, 259)
Screenshot: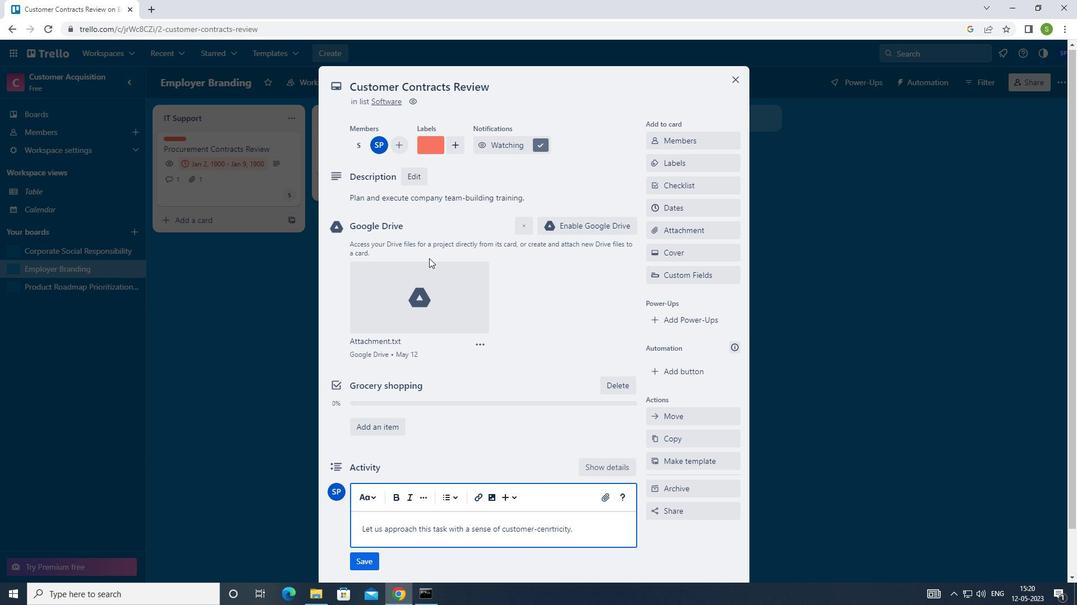 
Action: Key pressed <Key.right><Key.right><Key.right><Key.right><Key.right><Key.right><Key.right><Key.right><Key.right><Key.space>PRIORITIZING<Key.space>THE<Key.space>NEEDS<Key.space>ANF<Key.backspace>D<Key.space>PREFERN<Key.backspace>ENCES<Key.space>OF<Key.space>OUR<Key.space>CUSTOMER.
Screenshot: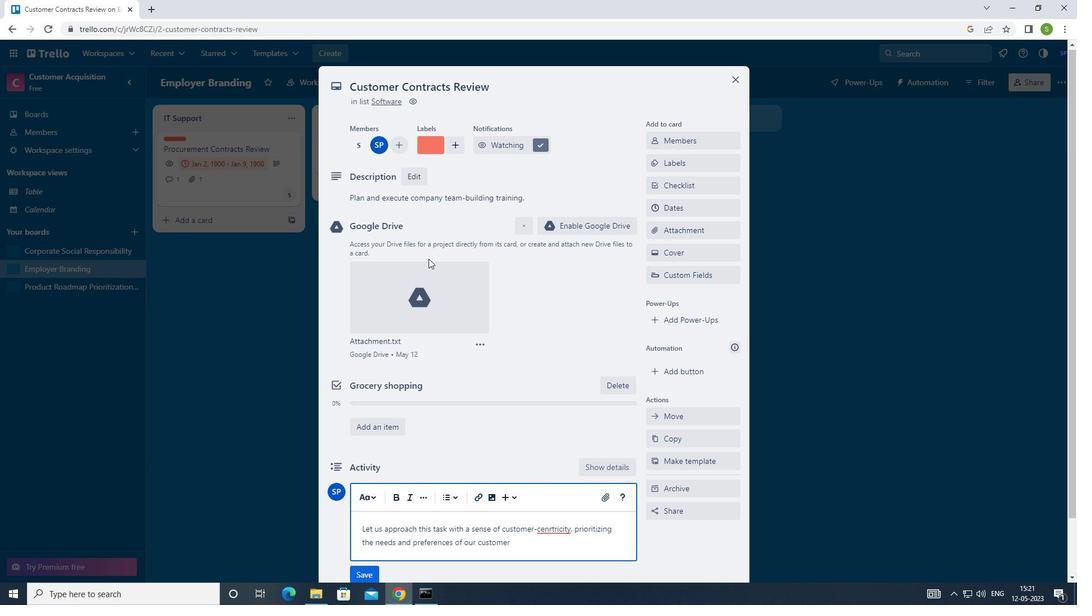 
Action: Mouse moved to (564, 281)
Screenshot: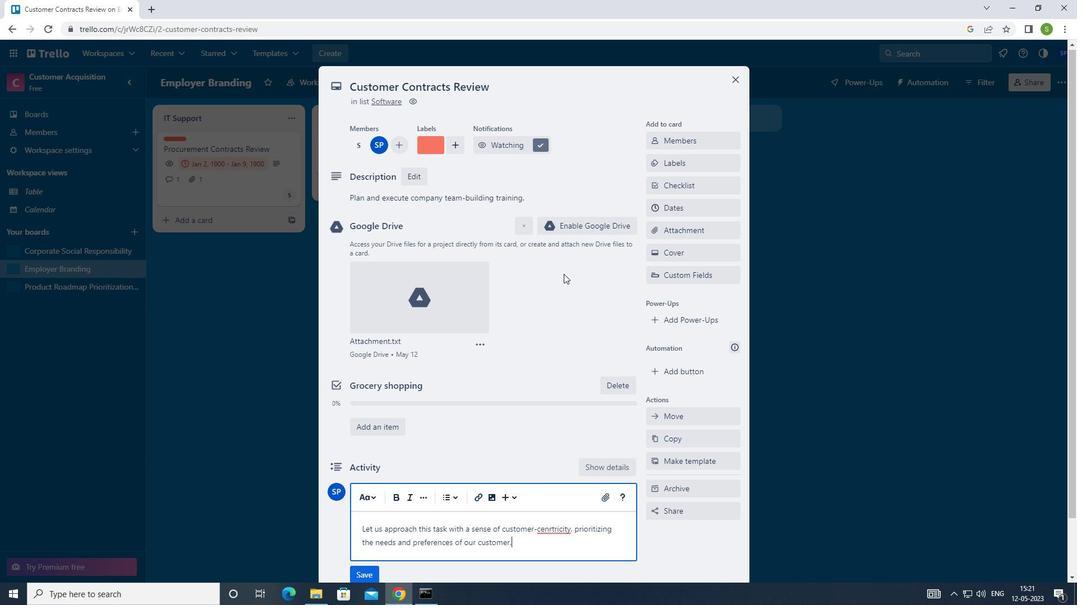 
Action: Mouse scrolled (564, 280) with delta (0, 0)
Screenshot: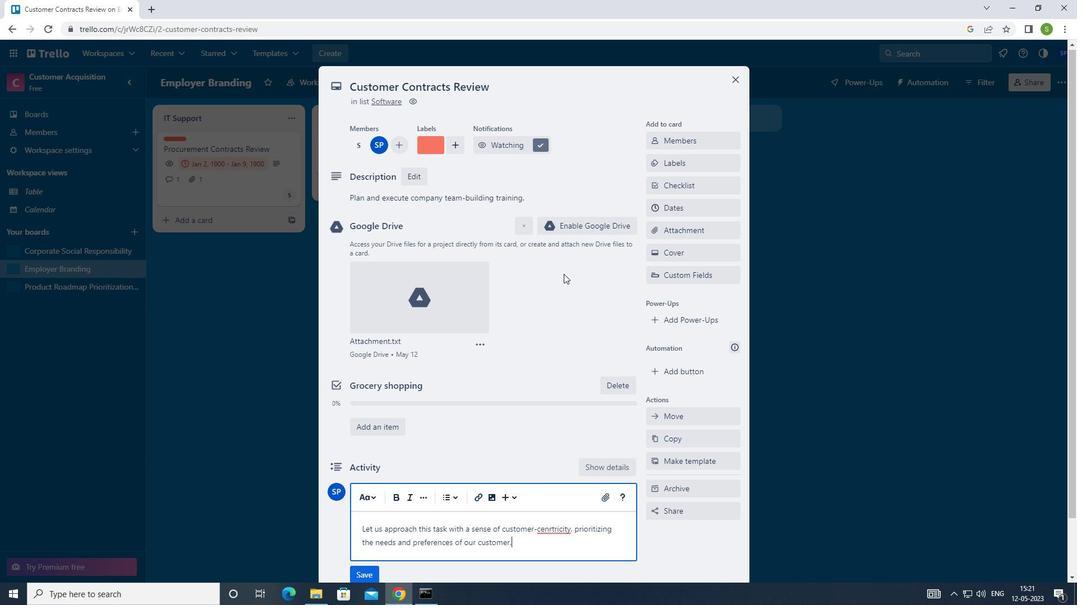
Action: Mouse moved to (559, 296)
Screenshot: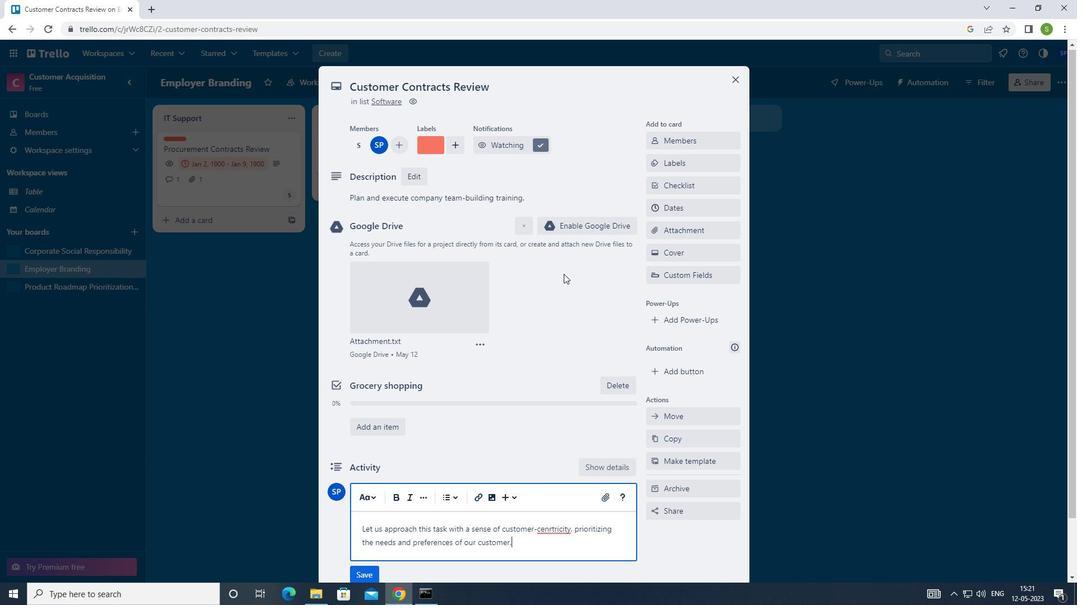 
Action: Mouse scrolled (559, 295) with delta (0, 0)
Screenshot: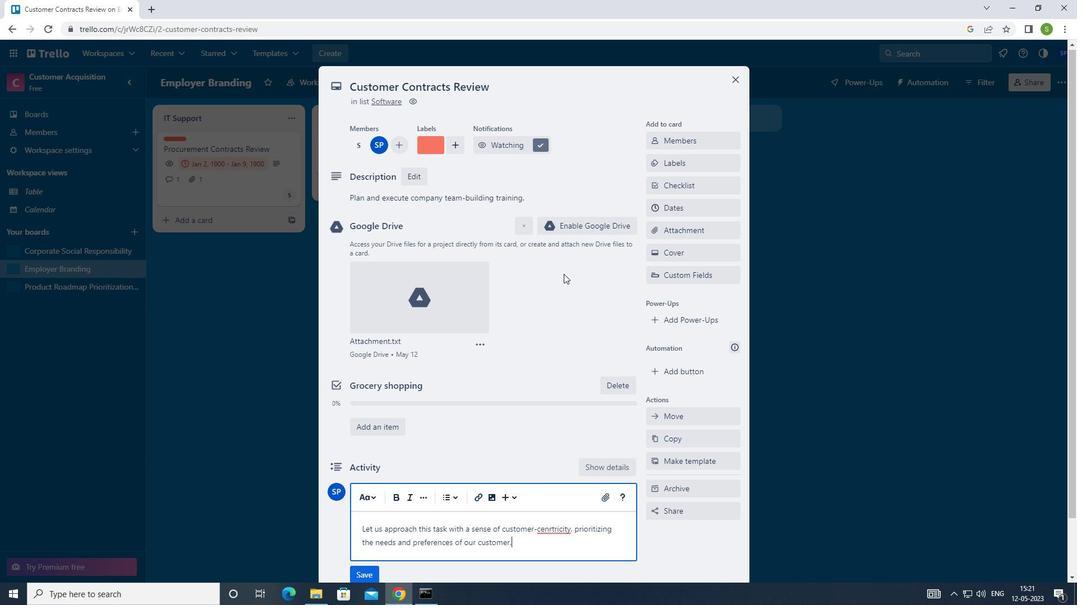 
Action: Mouse moved to (556, 309)
Screenshot: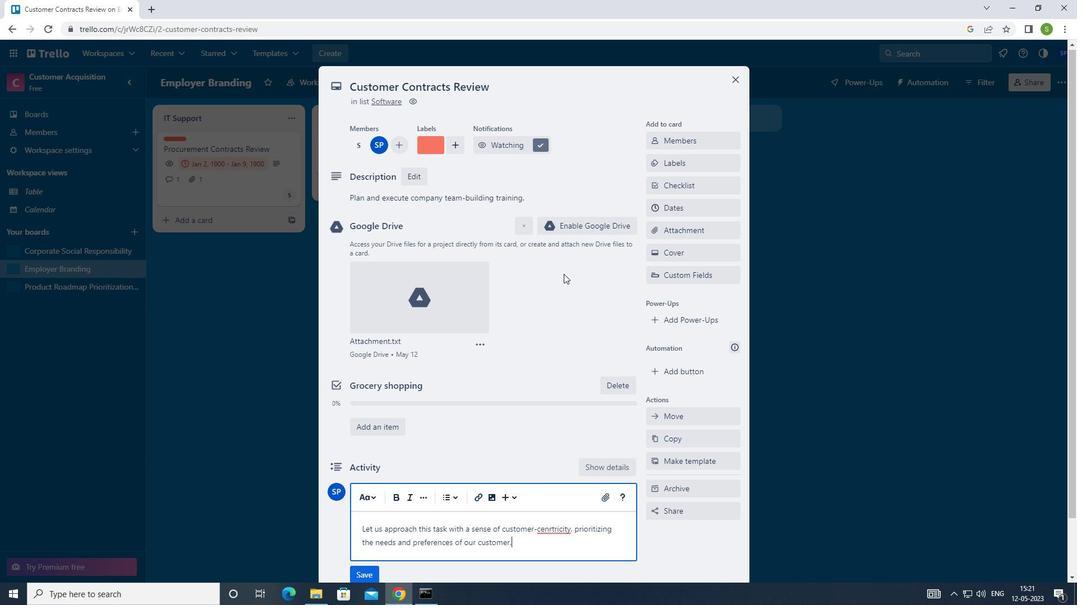 
Action: Mouse scrolled (556, 308) with delta (0, 0)
Screenshot: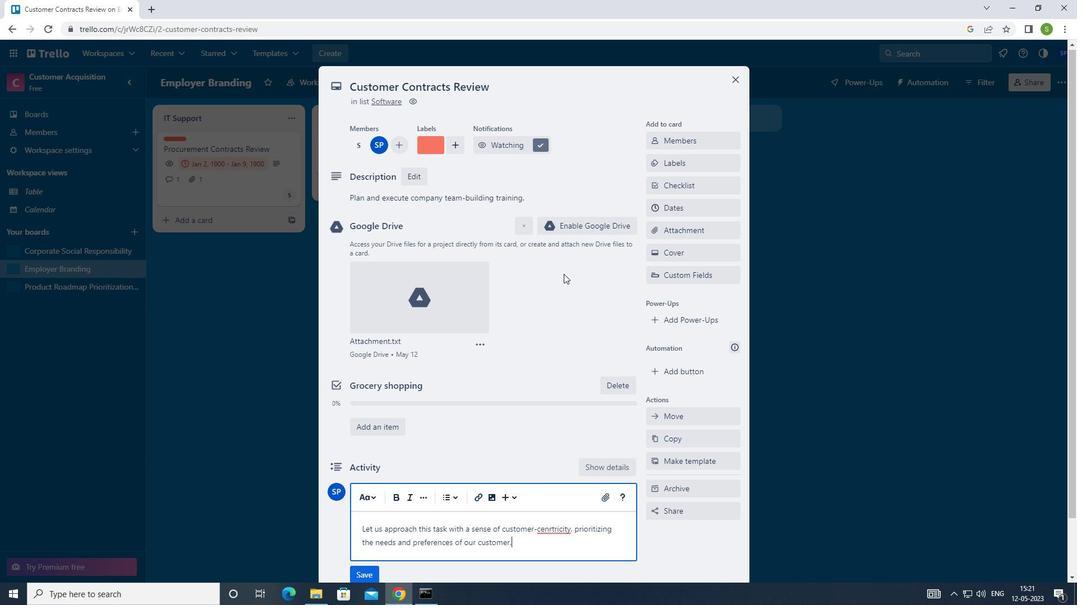 
Action: Mouse moved to (357, 510)
Screenshot: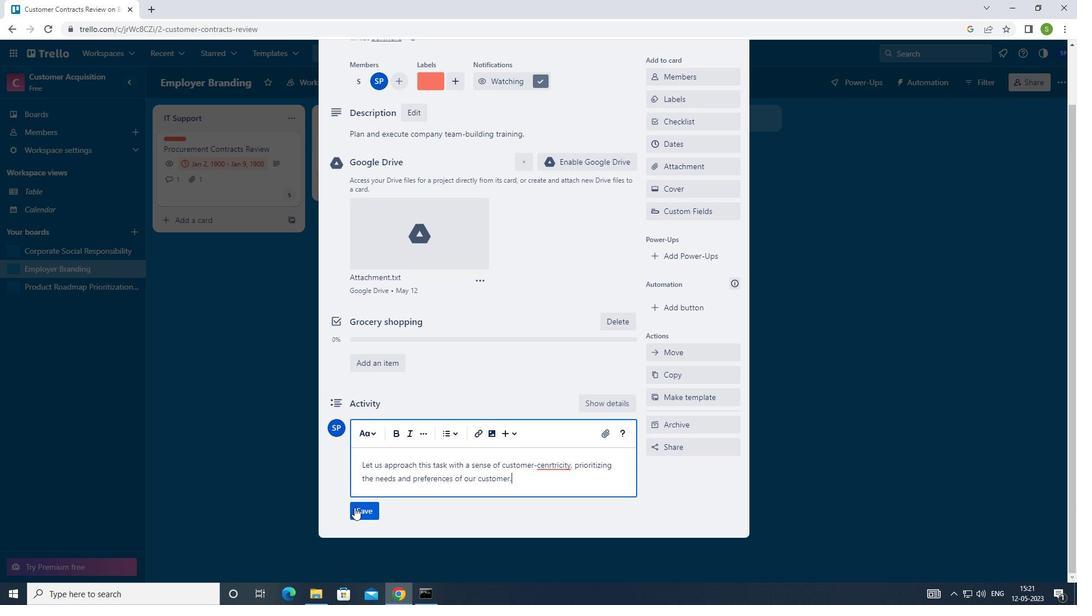 
Action: Mouse pressed left at (357, 510)
Screenshot: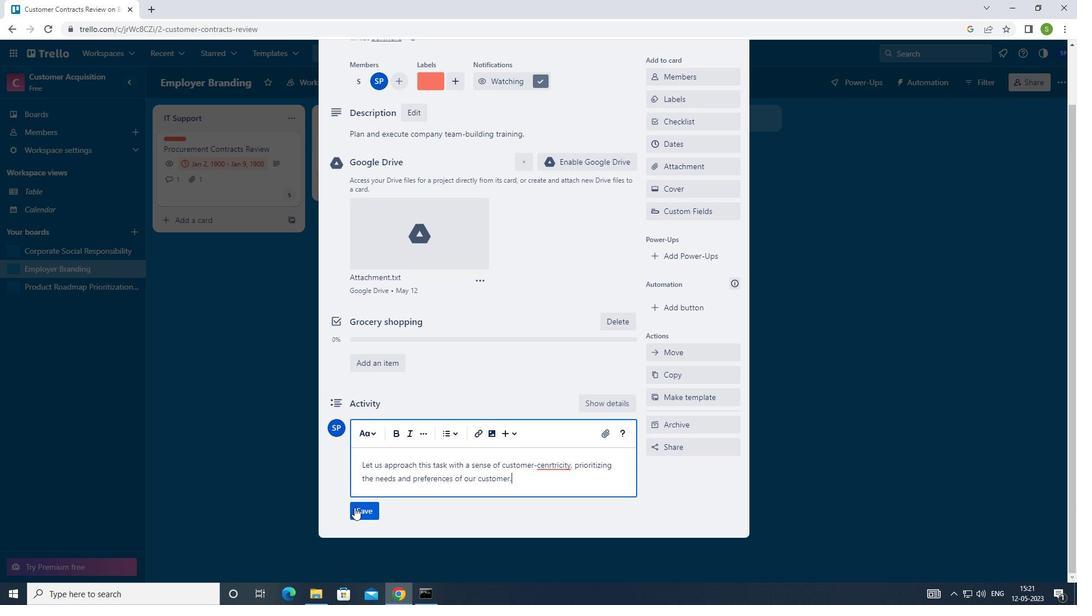 
Action: Mouse moved to (687, 150)
Screenshot: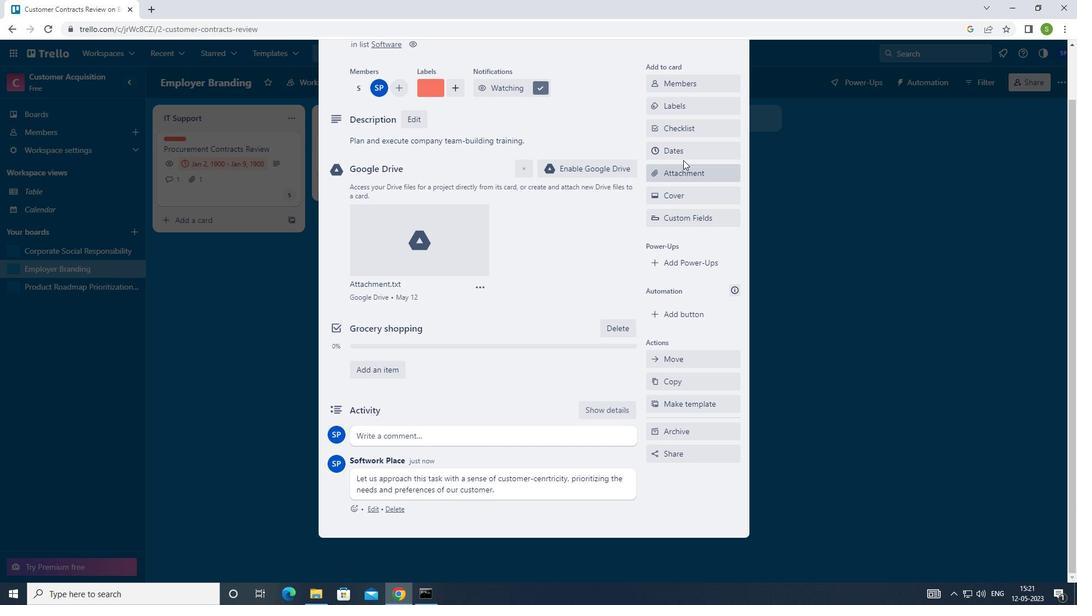 
Action: Mouse pressed left at (687, 150)
Screenshot: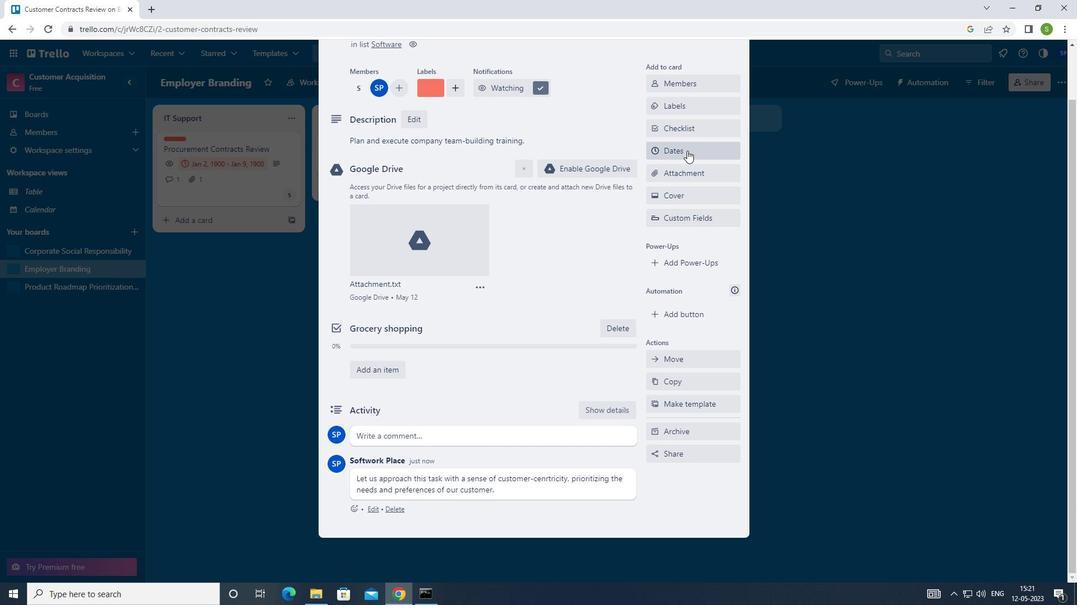 
Action: Mouse moved to (658, 381)
Screenshot: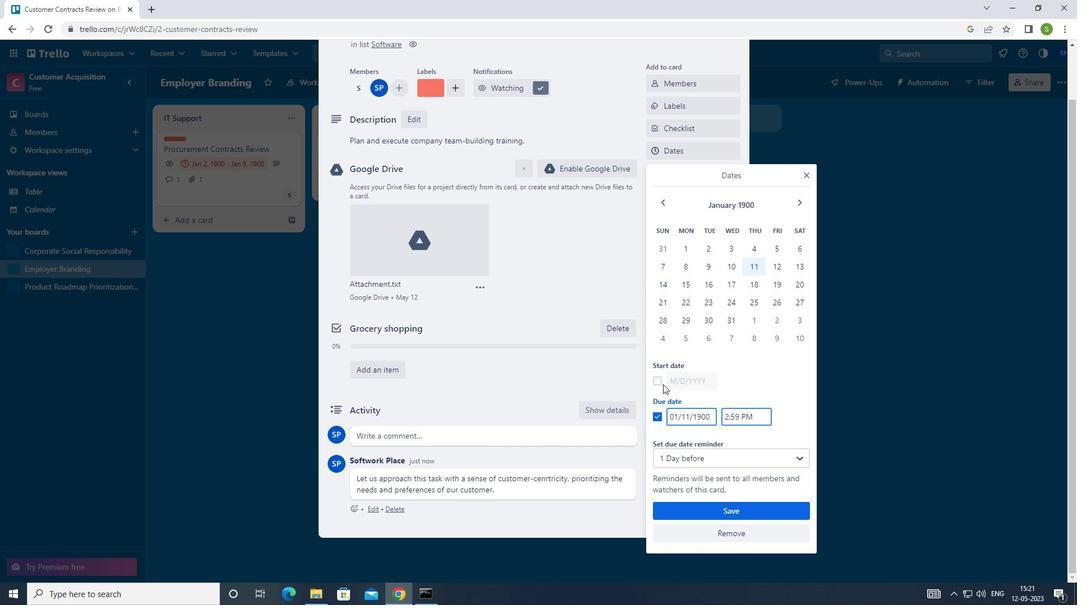 
Action: Mouse pressed left at (658, 381)
Screenshot: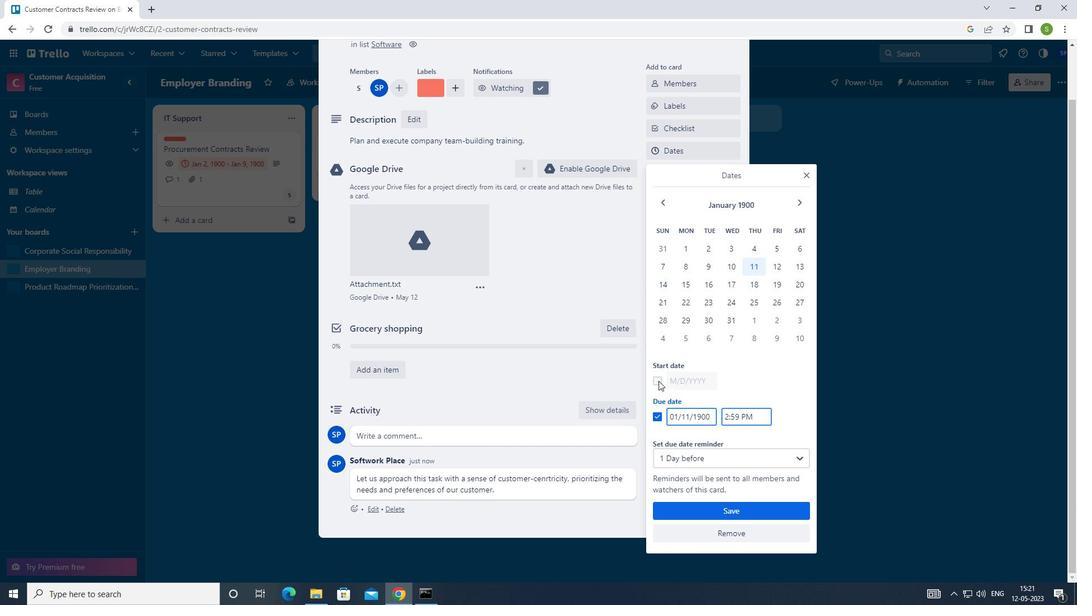 
Action: Mouse moved to (689, 380)
Screenshot: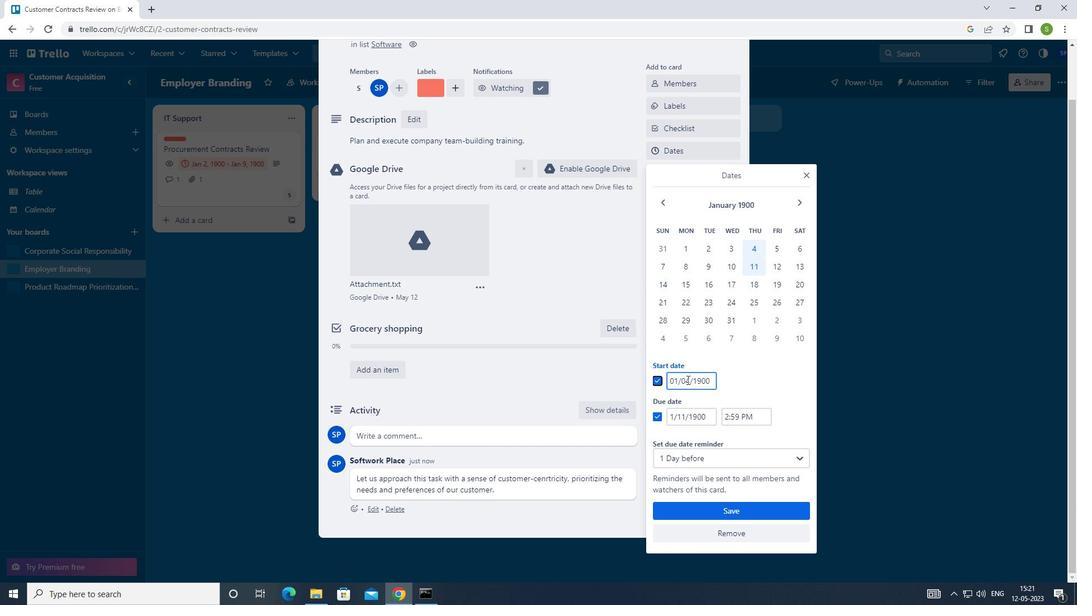 
Action: Mouse pressed left at (689, 380)
Screenshot: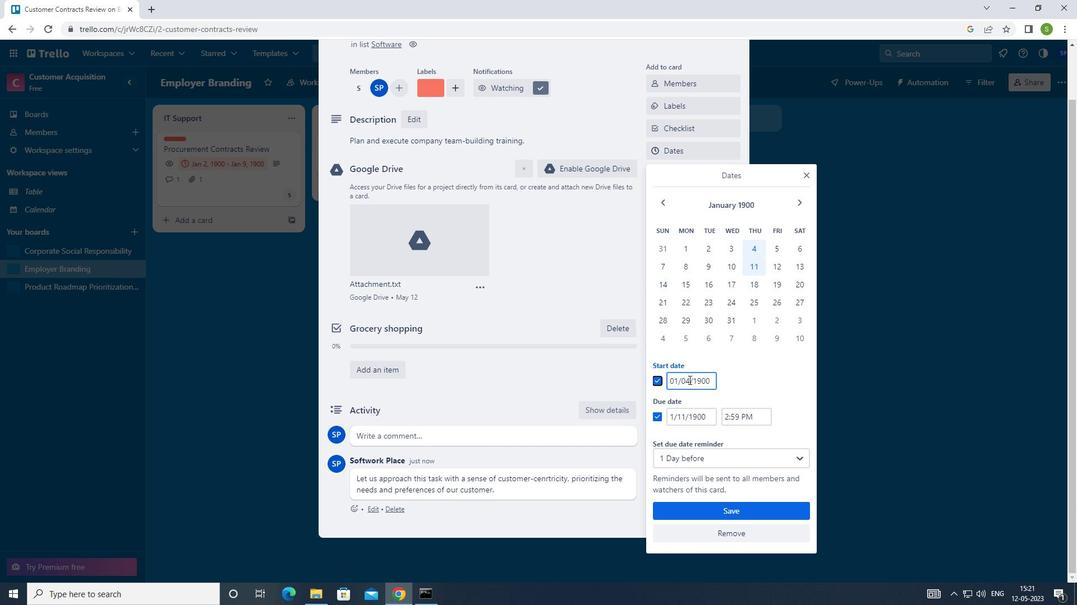 
Action: Mouse moved to (682, 380)
Screenshot: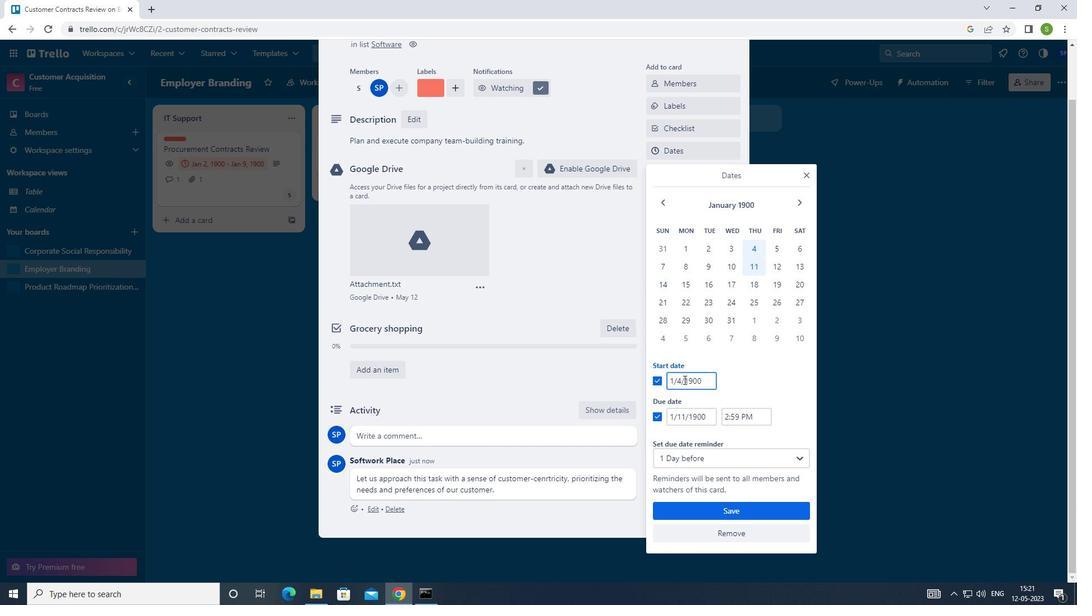 
Action: Mouse pressed left at (682, 380)
Screenshot: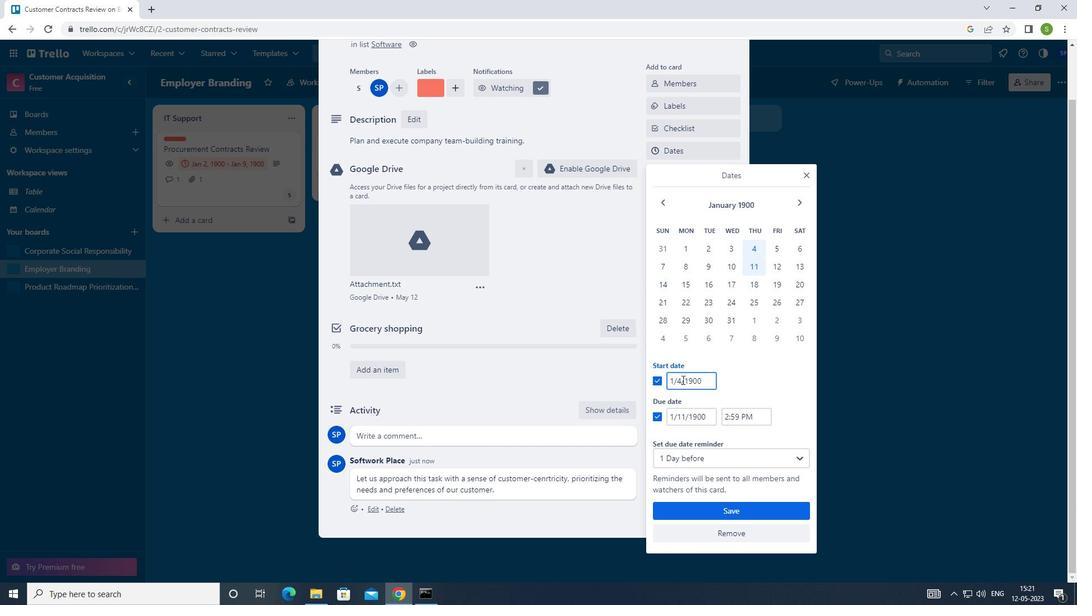
Action: Mouse moved to (675, 363)
Screenshot: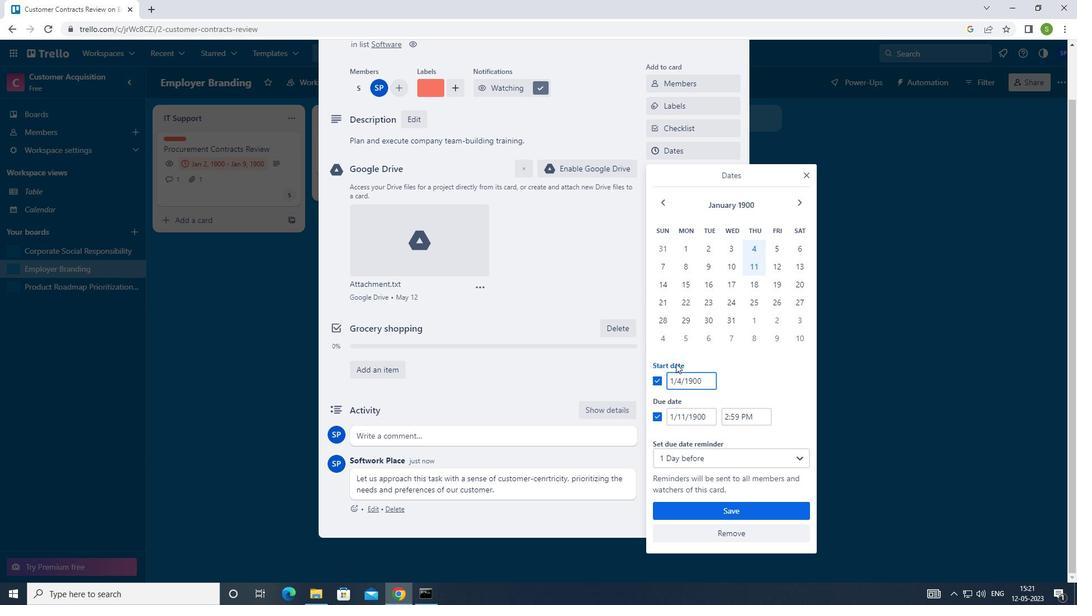 
Action: Key pressed <Key.backspace>5
Screenshot: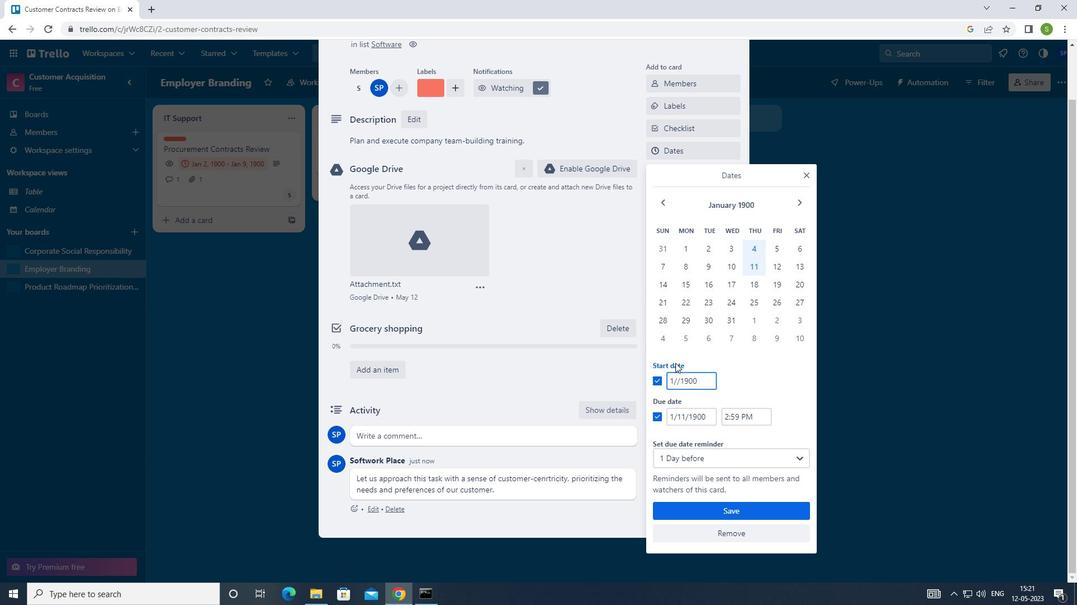 
Action: Mouse moved to (685, 419)
Screenshot: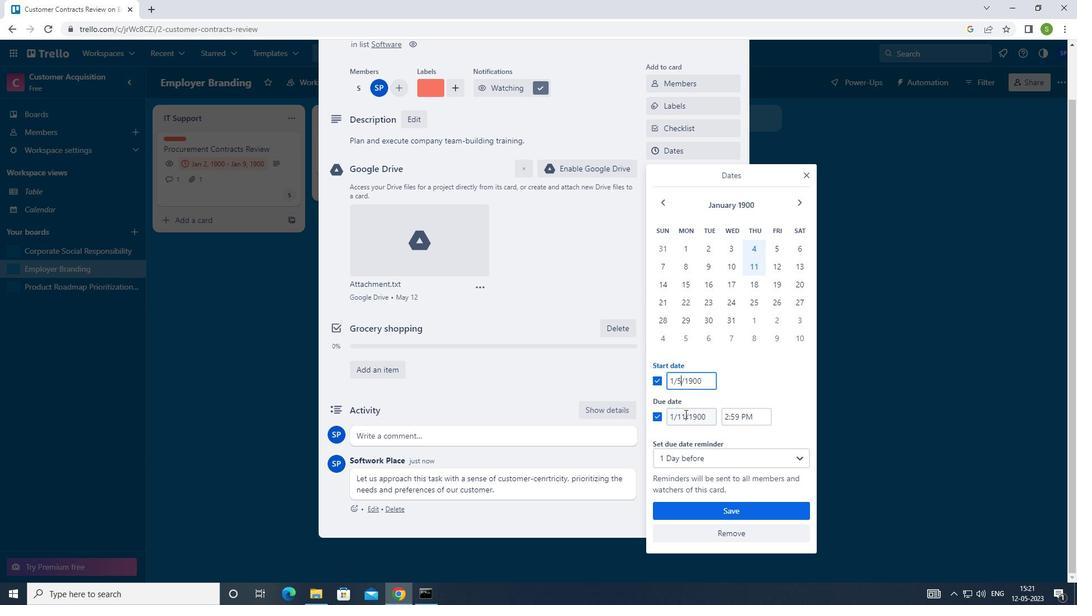
Action: Mouse pressed left at (685, 419)
Screenshot: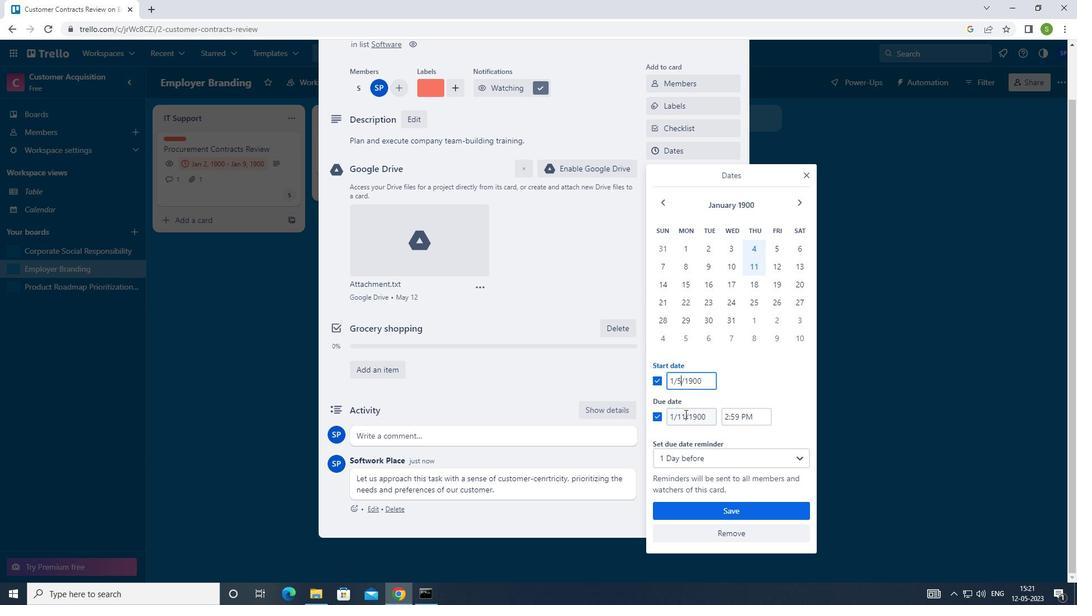
Action: Mouse moved to (678, 401)
Screenshot: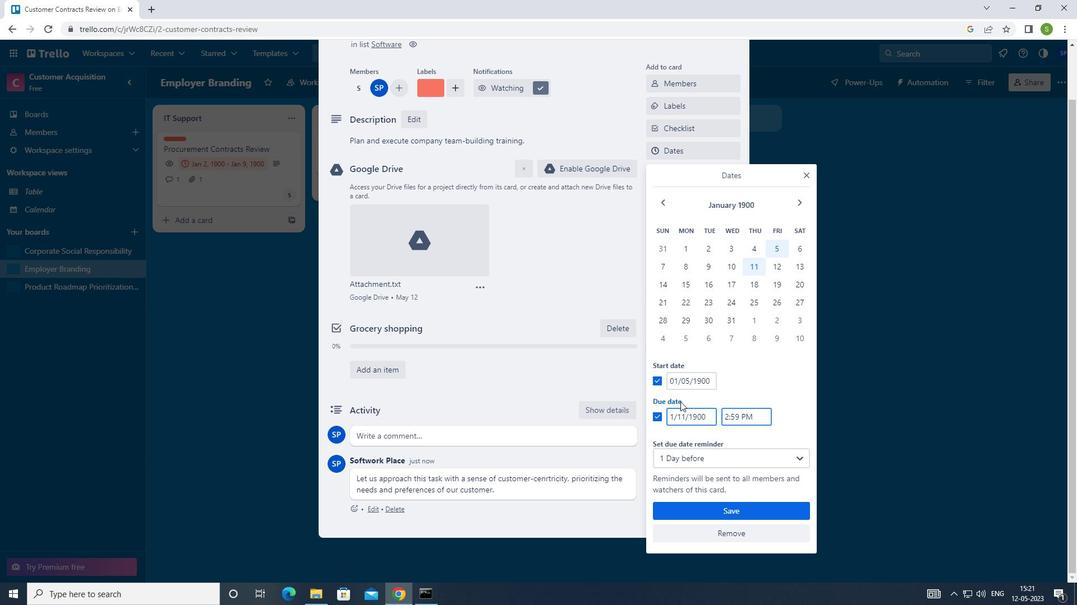 
Action: Key pressed <Key.backspace>
Screenshot: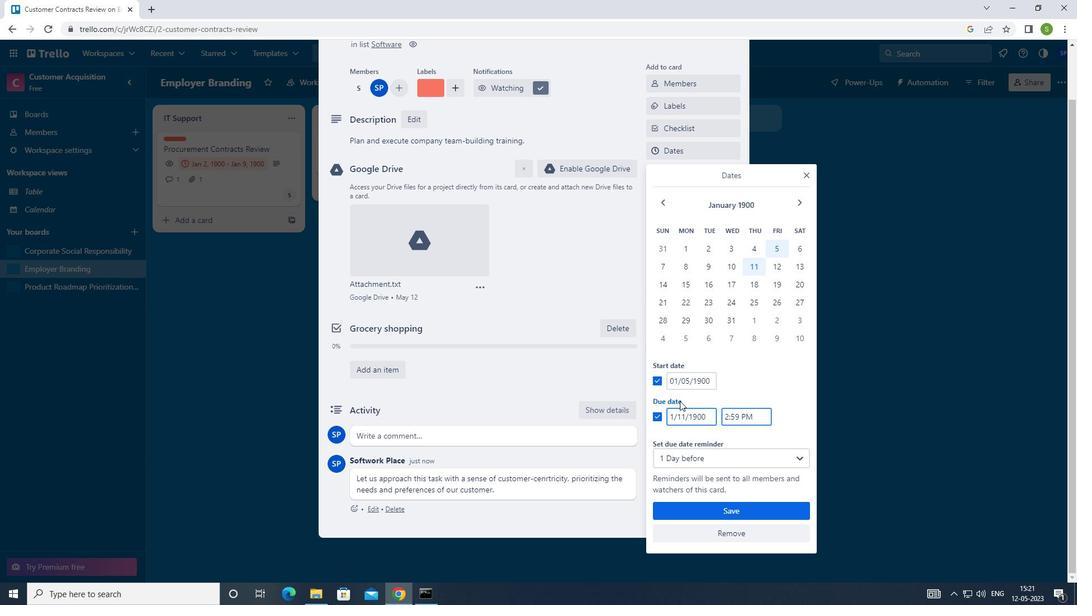 
Action: Mouse moved to (676, 398)
Screenshot: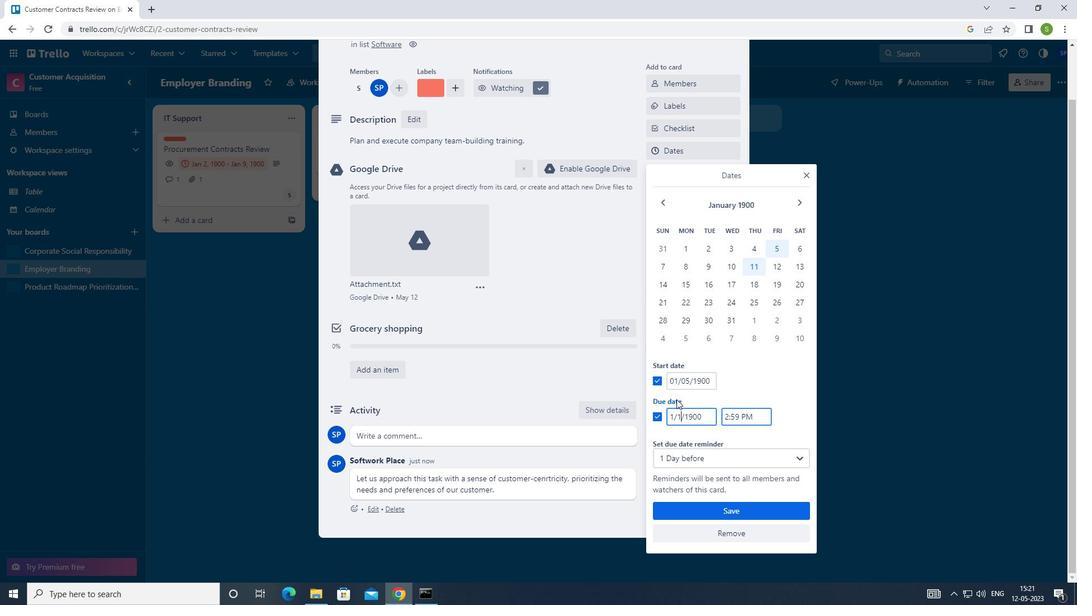 
Action: Key pressed 2
Screenshot: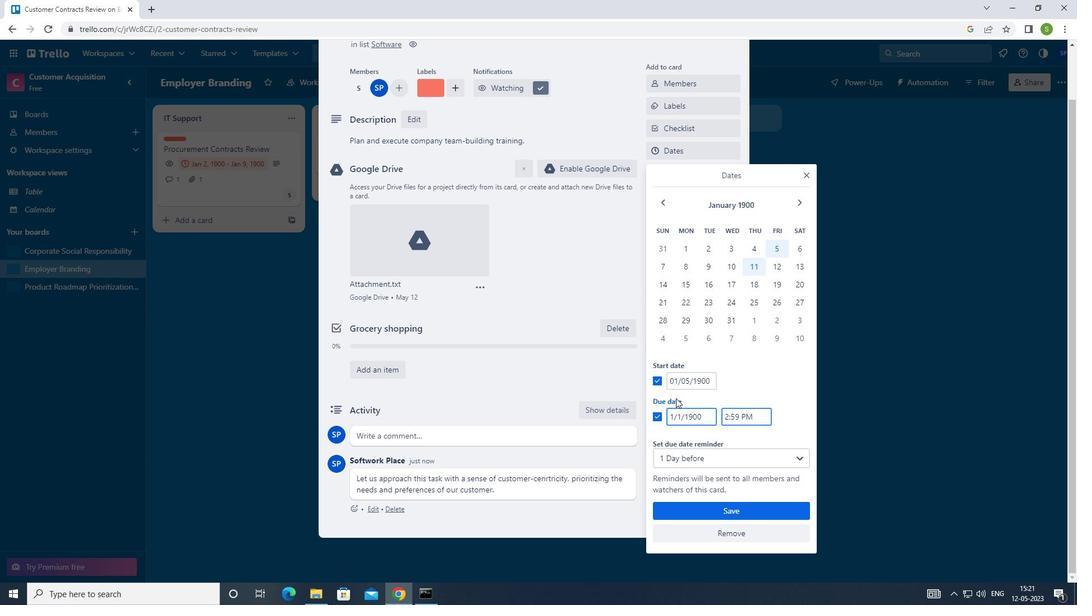 
Action: Mouse moved to (721, 515)
Screenshot: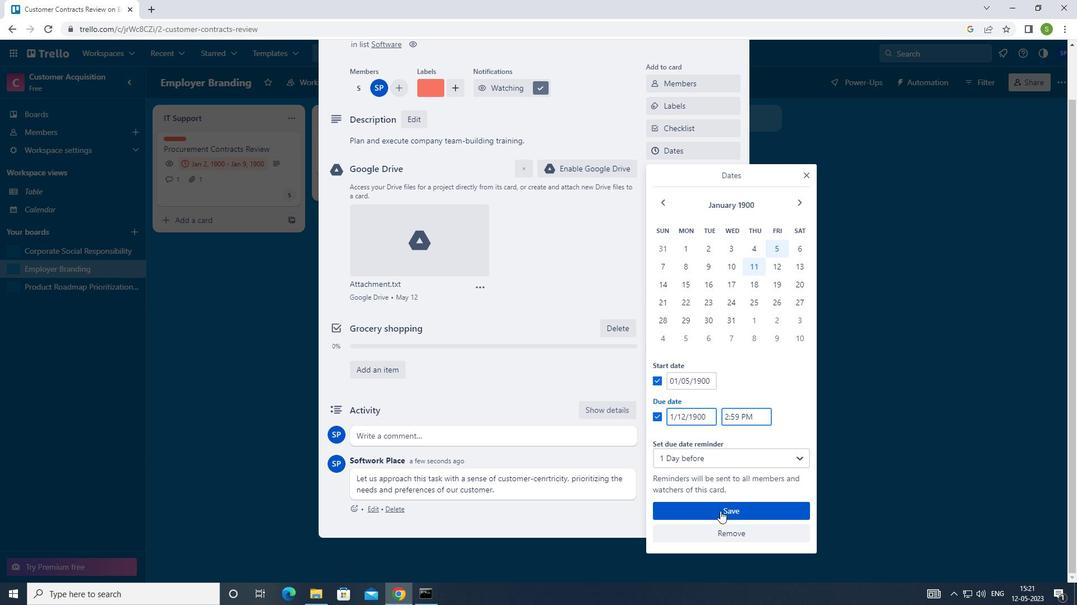 
Action: Mouse pressed left at (721, 515)
Screenshot: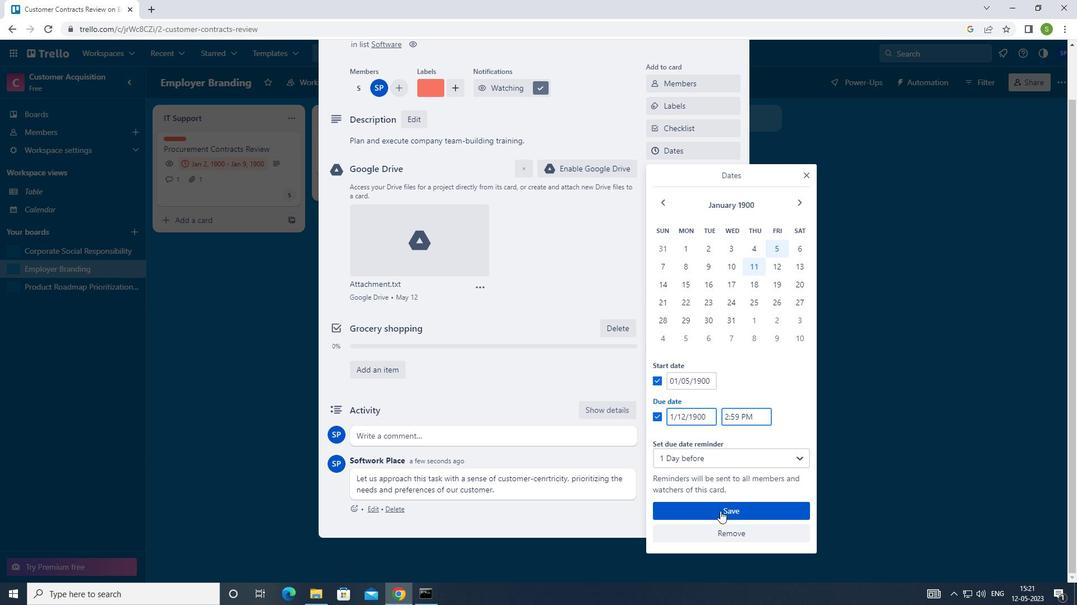 
Action: Mouse moved to (720, 515)
Screenshot: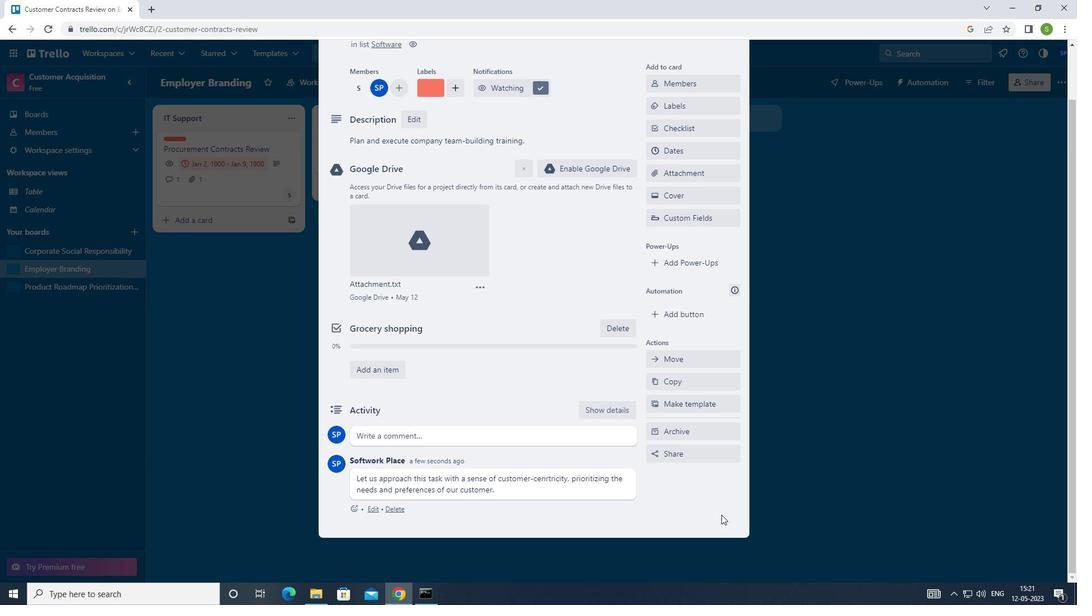 
Action: Key pressed <Key.f8>
Screenshot: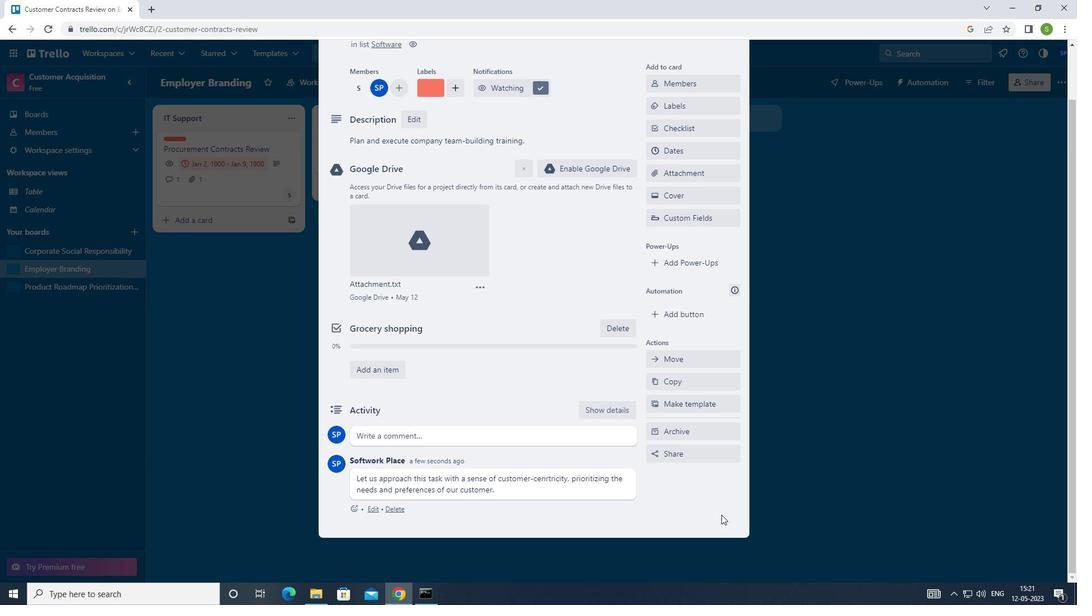 
